 Task: Look for space in Wunstorf, Germany from 9th July, 2023 to 16th July, 2023 for 2 adults, 1 child in price range Rs.8000 to Rs.16000. Place can be entire place with 2 bedrooms having 2 beds and 1 bathroom. Property type can be house, flat, guest house. Booking option can be shelf check-in. Required host language is English.
Action: Mouse moved to (388, 75)
Screenshot: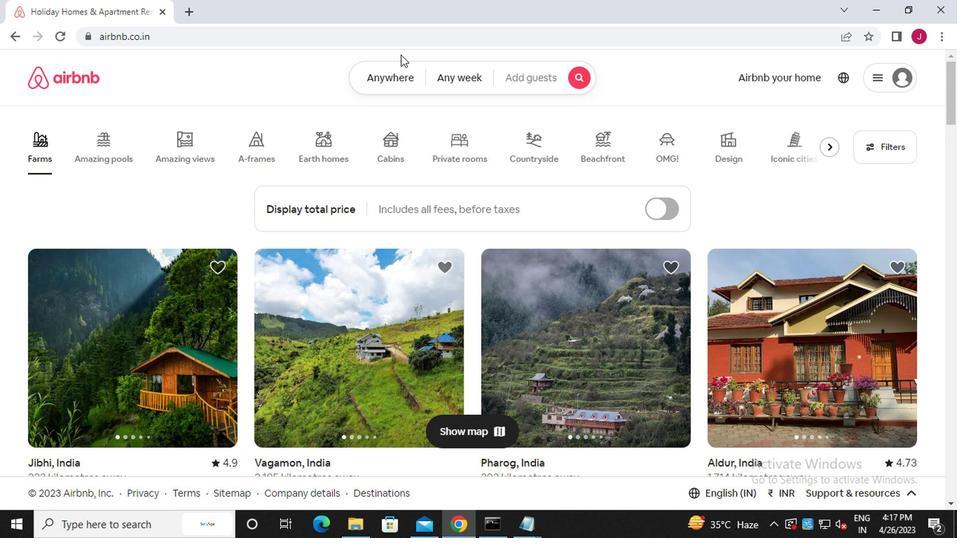 
Action: Mouse pressed left at (388, 75)
Screenshot: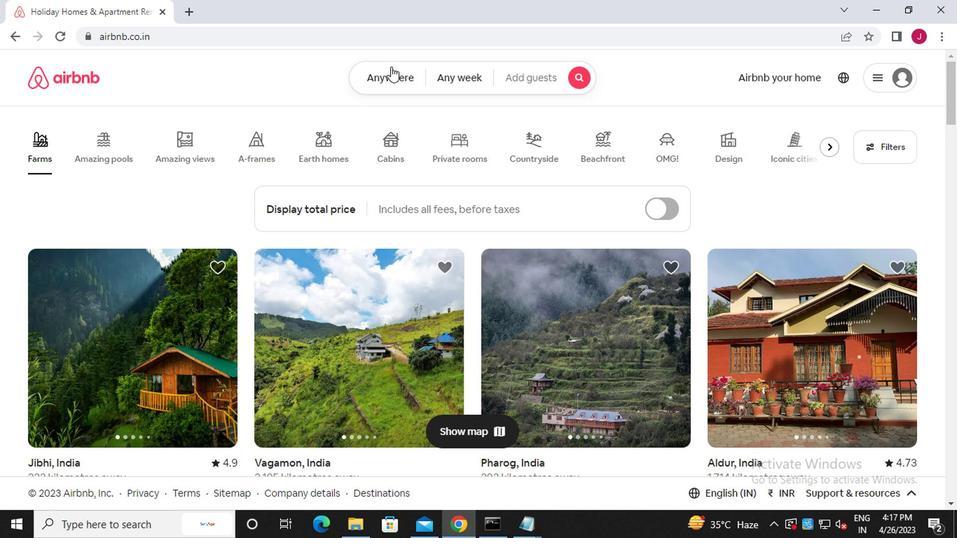 
Action: Mouse moved to (238, 127)
Screenshot: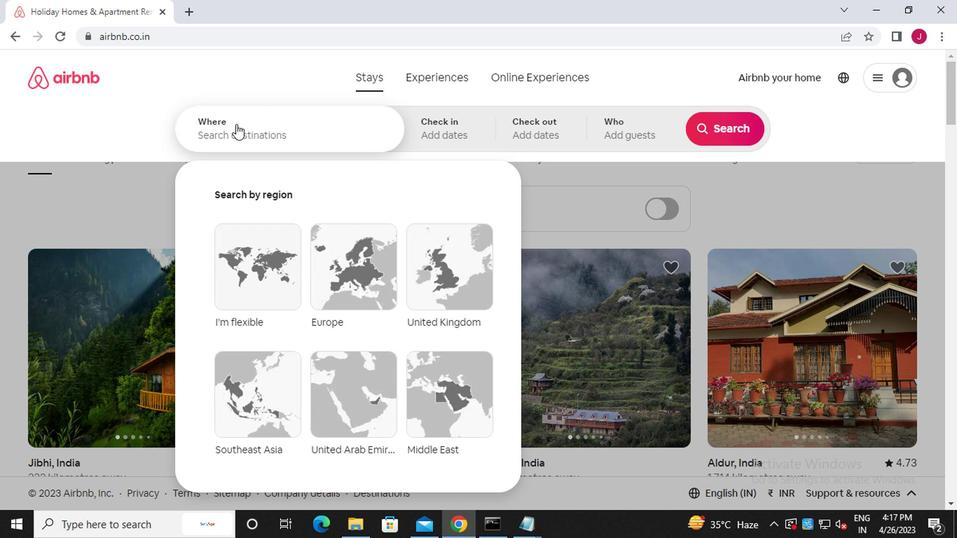 
Action: Mouse pressed left at (238, 127)
Screenshot: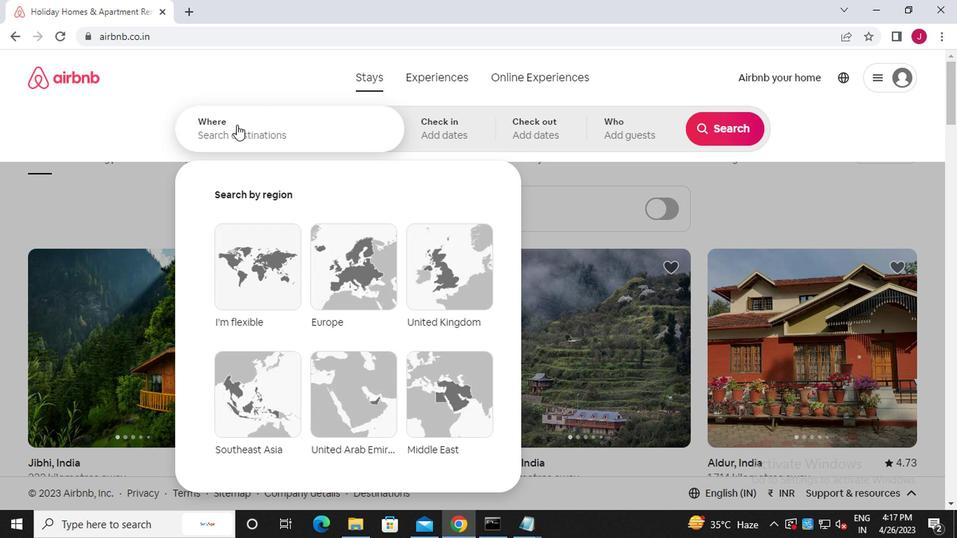 
Action: Mouse moved to (237, 127)
Screenshot: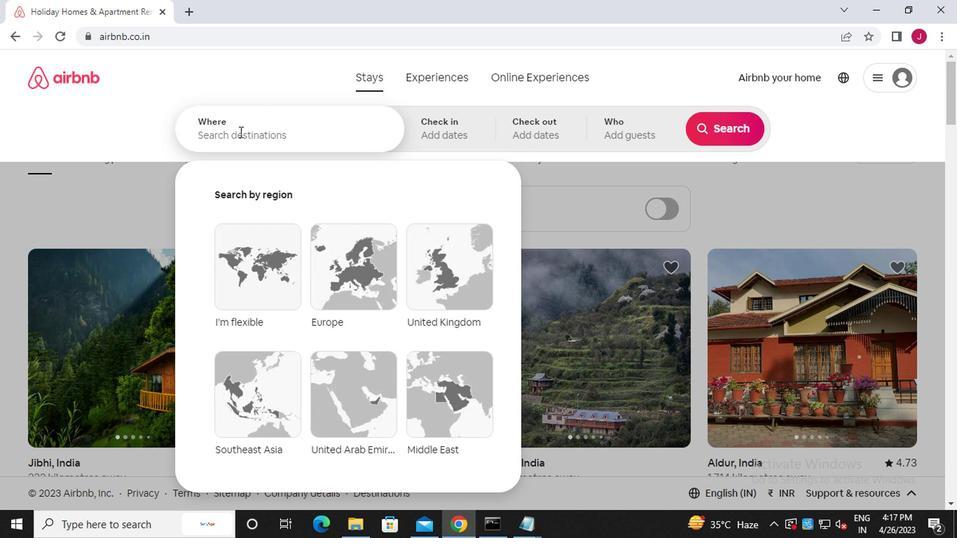 
Action: Key pressed w<Key.caps_lock>unstorf,<Key.caps_lock>g<Key.caps_lock>ermany
Screenshot: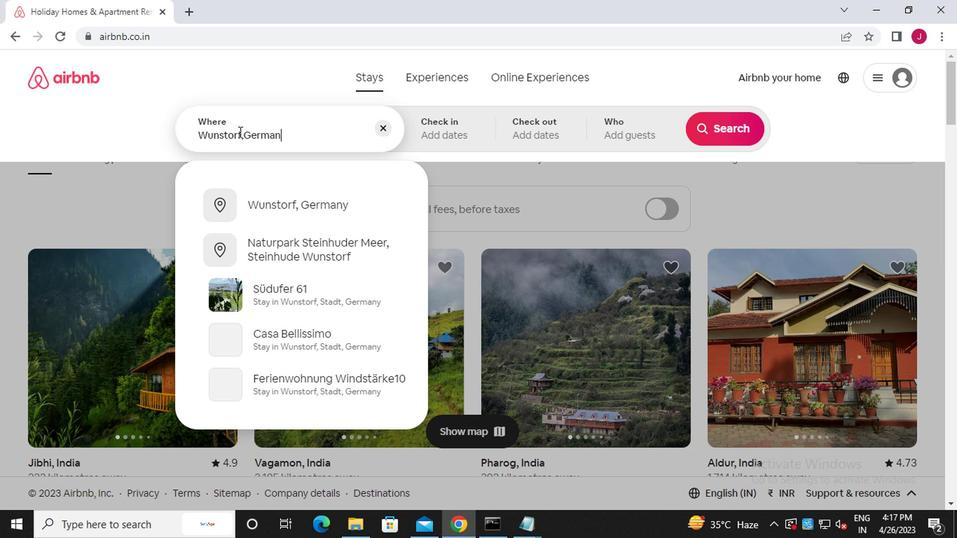 
Action: Mouse moved to (323, 210)
Screenshot: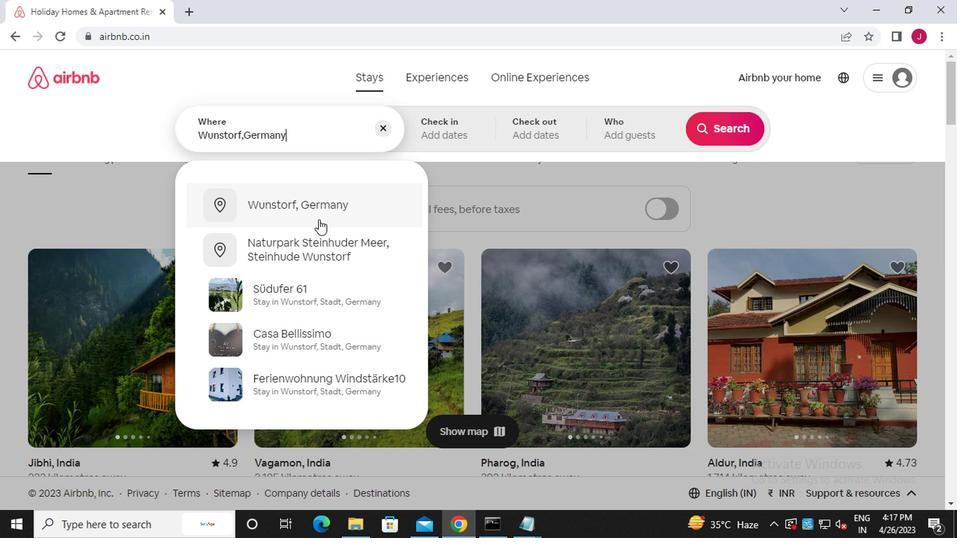 
Action: Mouse pressed left at (323, 210)
Screenshot: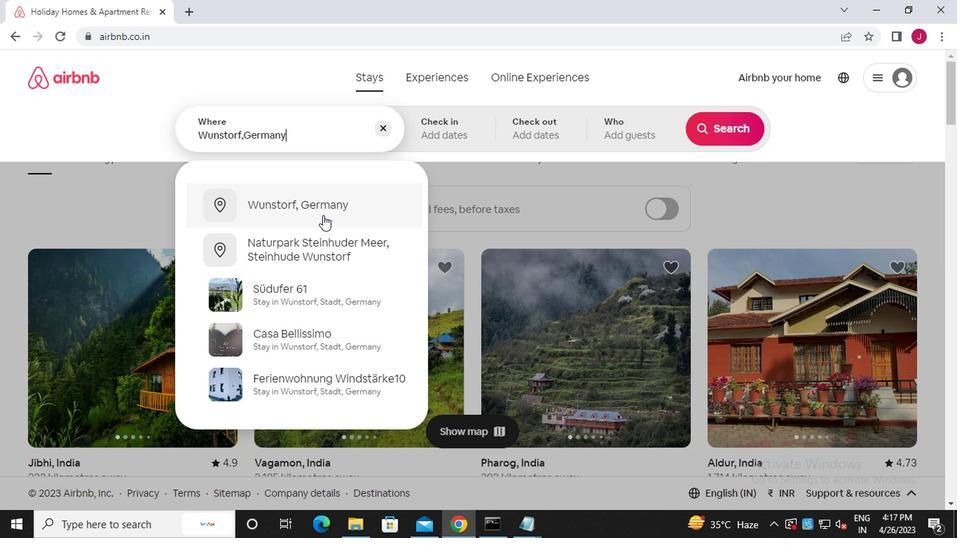 
Action: Mouse moved to (716, 247)
Screenshot: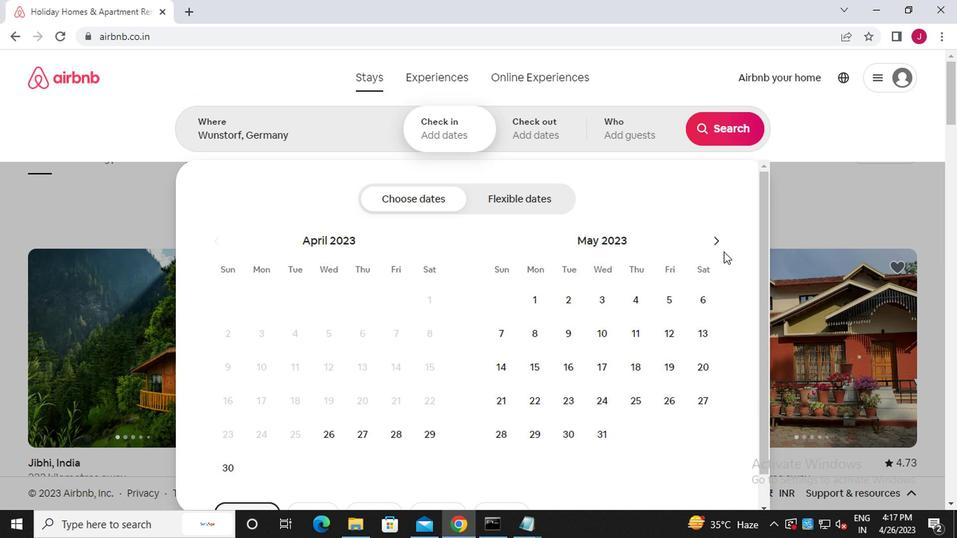 
Action: Mouse pressed left at (716, 247)
Screenshot: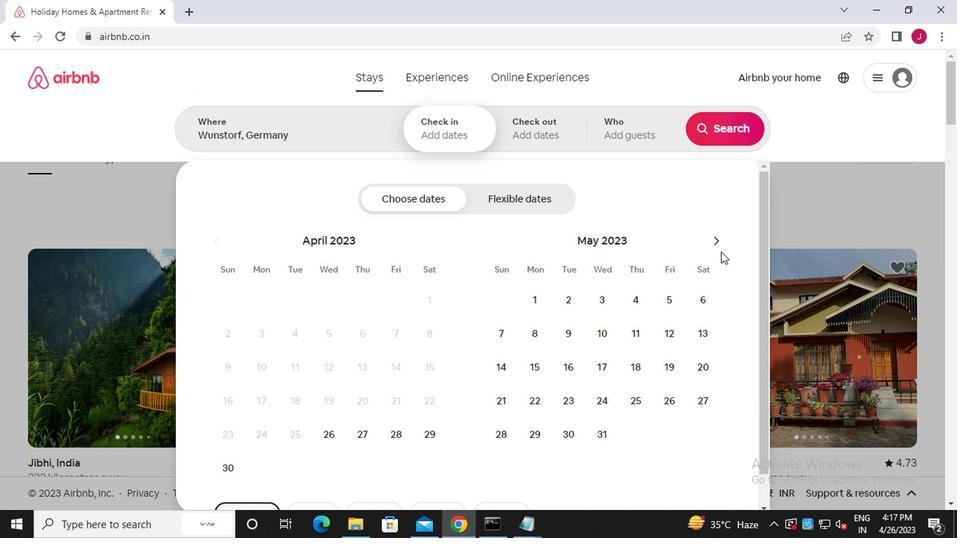 
Action: Mouse pressed left at (716, 247)
Screenshot: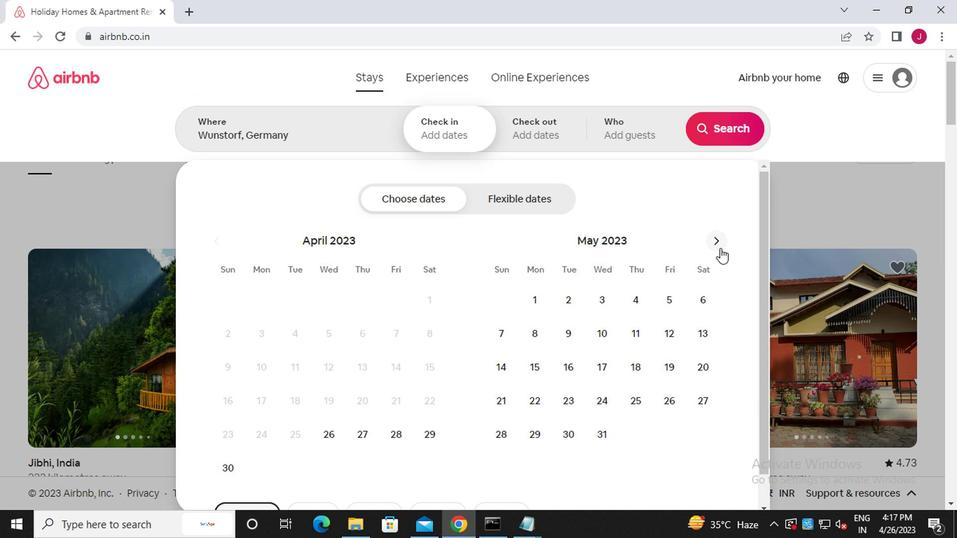 
Action: Mouse moved to (502, 366)
Screenshot: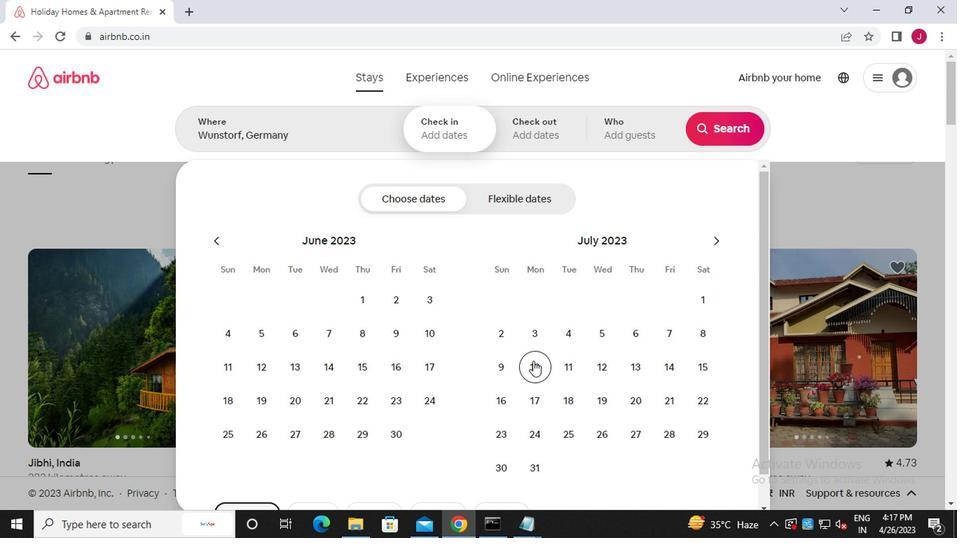 
Action: Mouse pressed left at (502, 366)
Screenshot: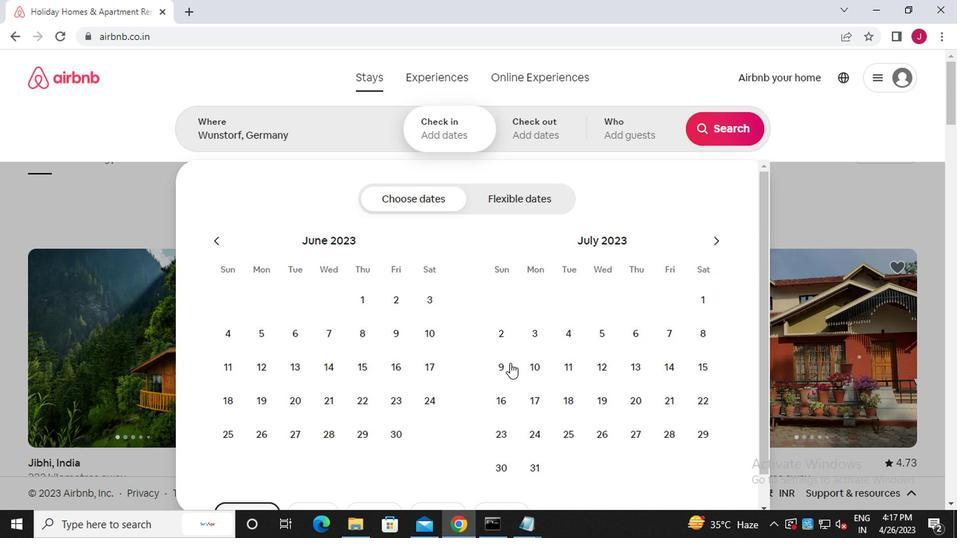 
Action: Mouse moved to (505, 399)
Screenshot: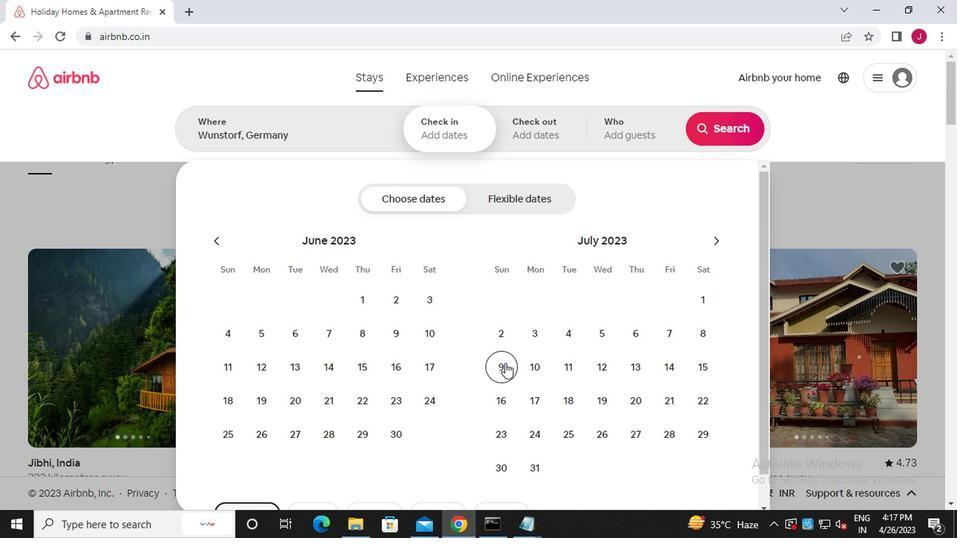 
Action: Mouse pressed left at (505, 399)
Screenshot: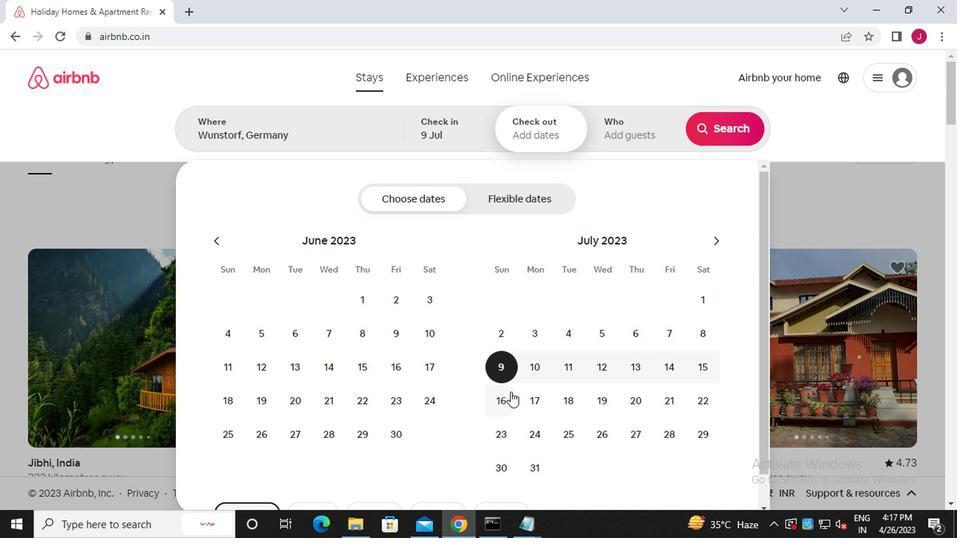 
Action: Mouse moved to (639, 132)
Screenshot: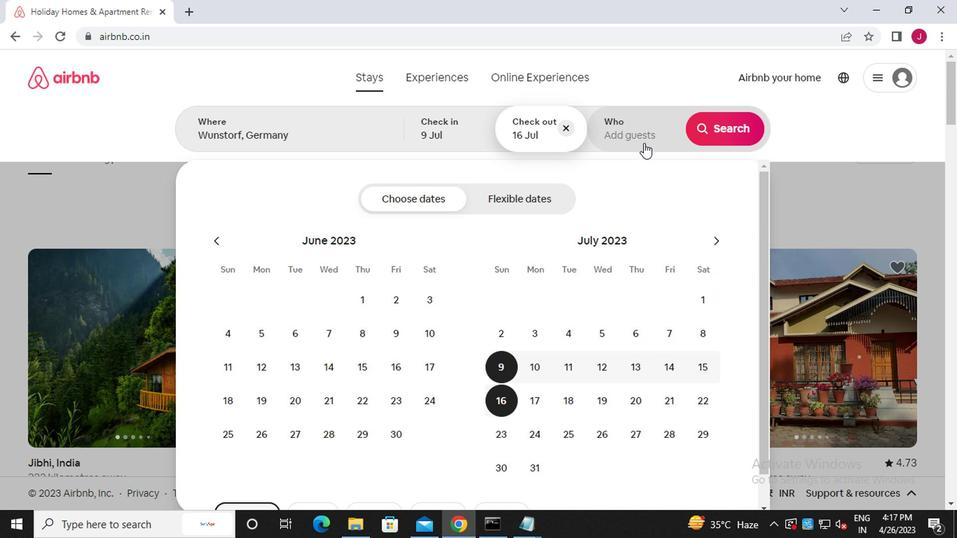 
Action: Mouse pressed left at (639, 132)
Screenshot: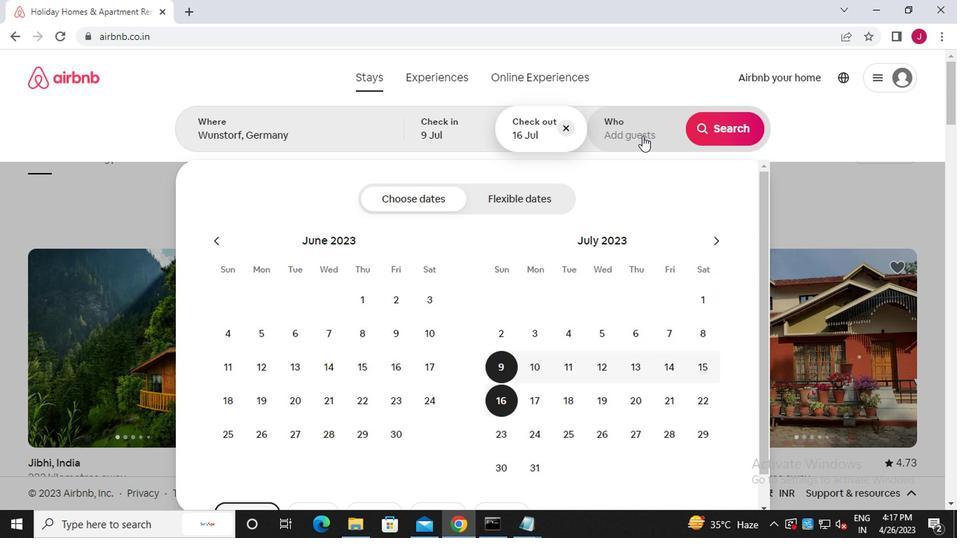 
Action: Mouse moved to (729, 199)
Screenshot: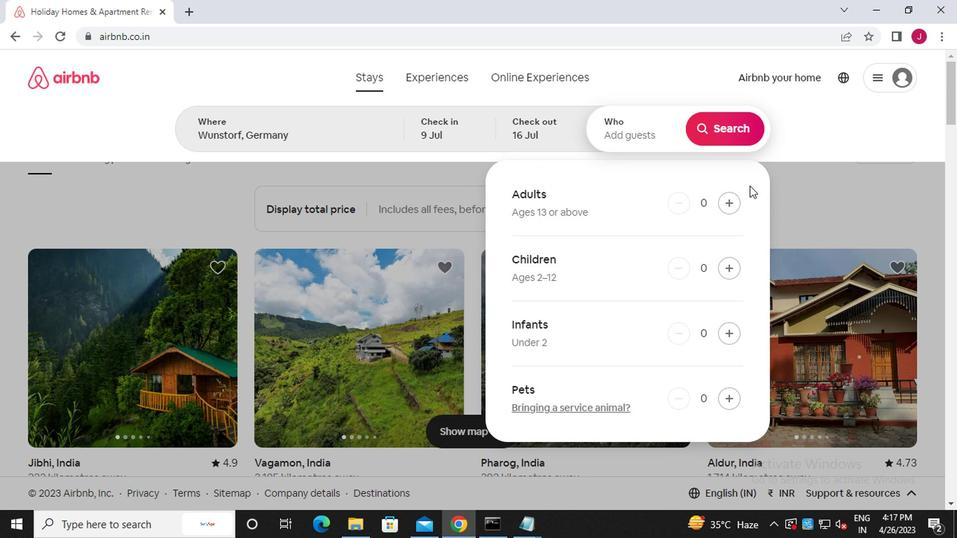 
Action: Mouse pressed left at (729, 199)
Screenshot: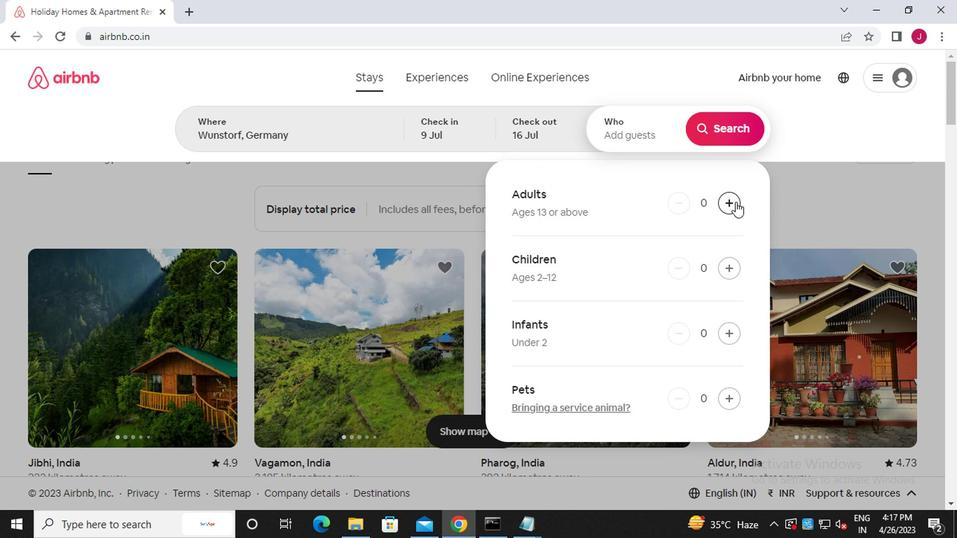 
Action: Mouse moved to (729, 199)
Screenshot: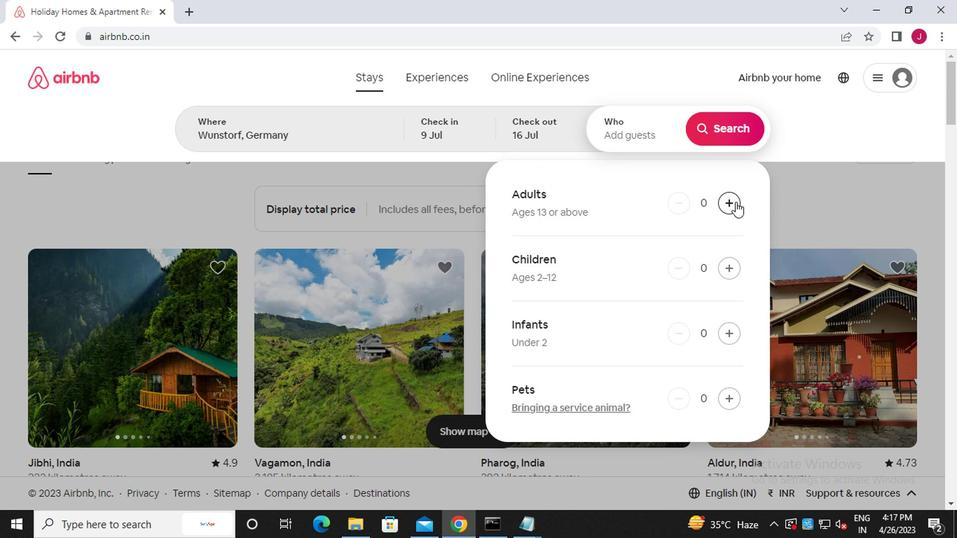 
Action: Mouse pressed left at (729, 199)
Screenshot: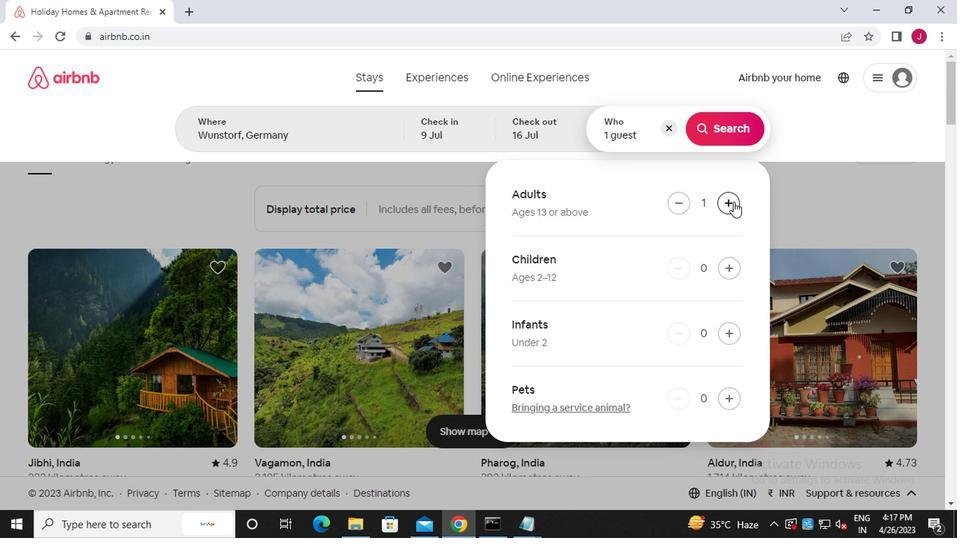 
Action: Mouse moved to (724, 266)
Screenshot: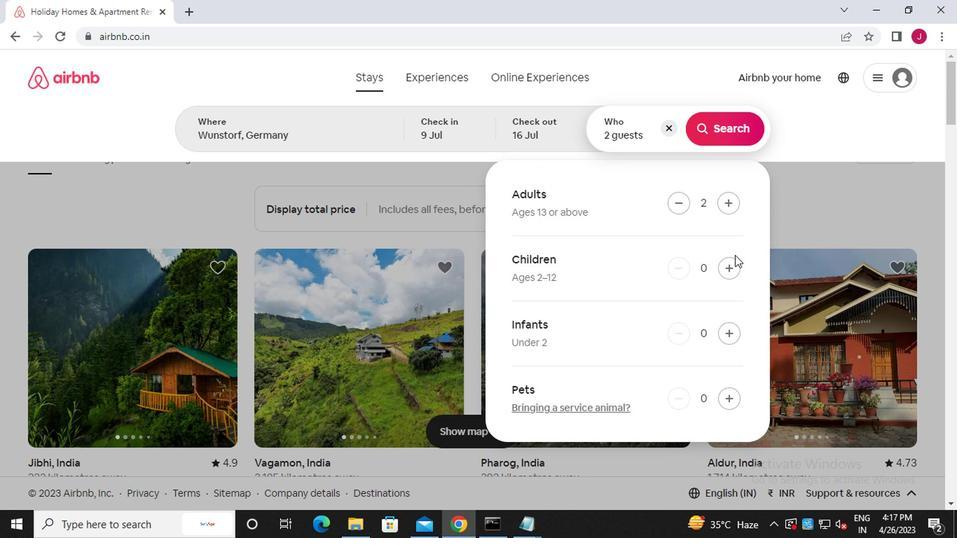 
Action: Mouse pressed left at (724, 266)
Screenshot: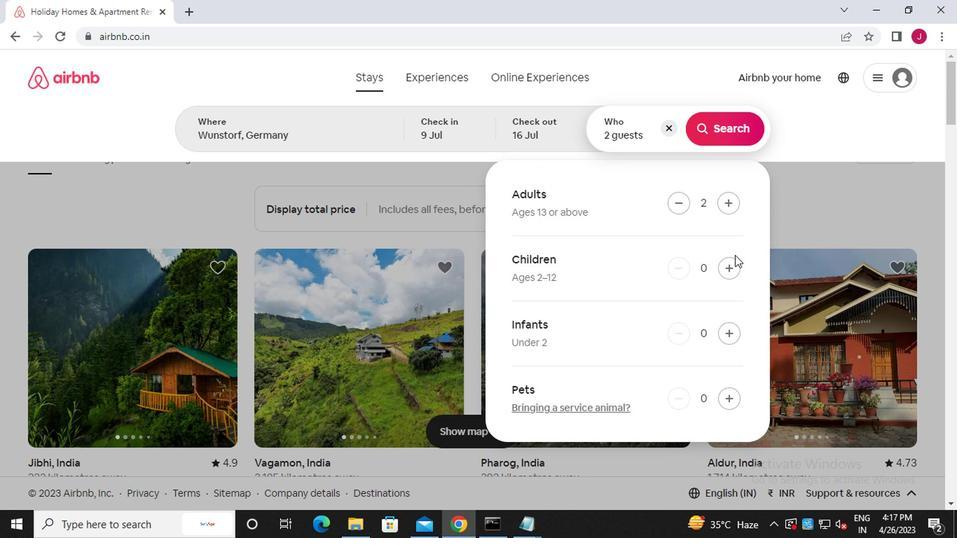 
Action: Mouse moved to (725, 122)
Screenshot: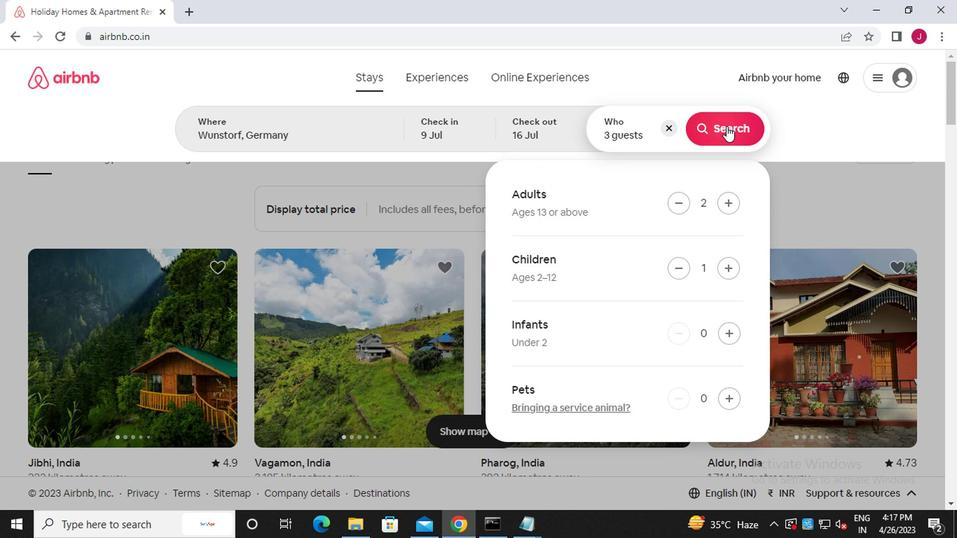 
Action: Mouse pressed left at (725, 122)
Screenshot: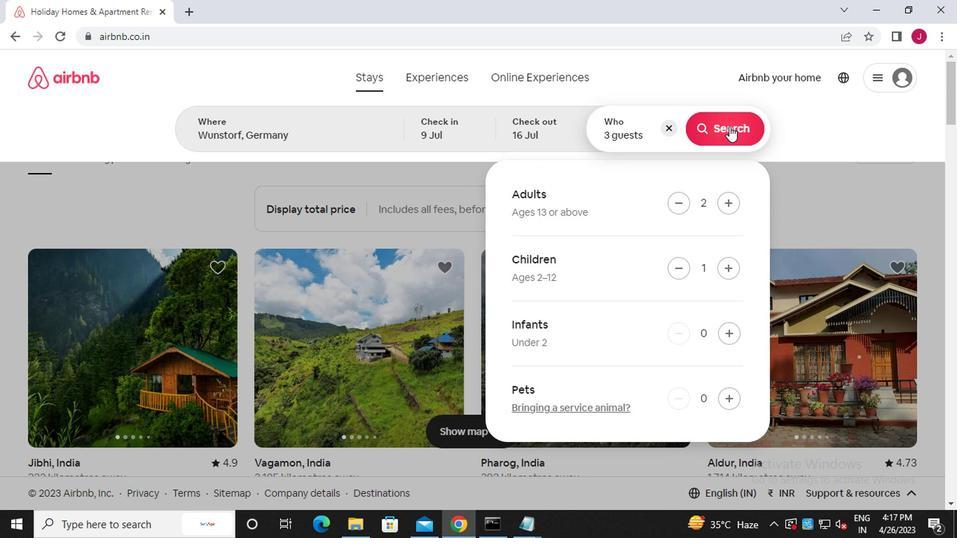 
Action: Mouse moved to (895, 128)
Screenshot: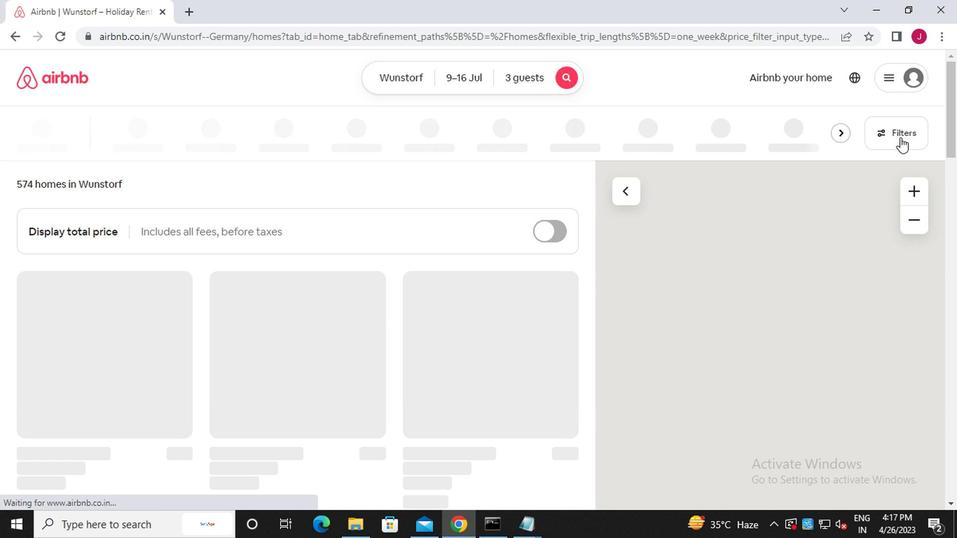 
Action: Mouse pressed left at (895, 128)
Screenshot: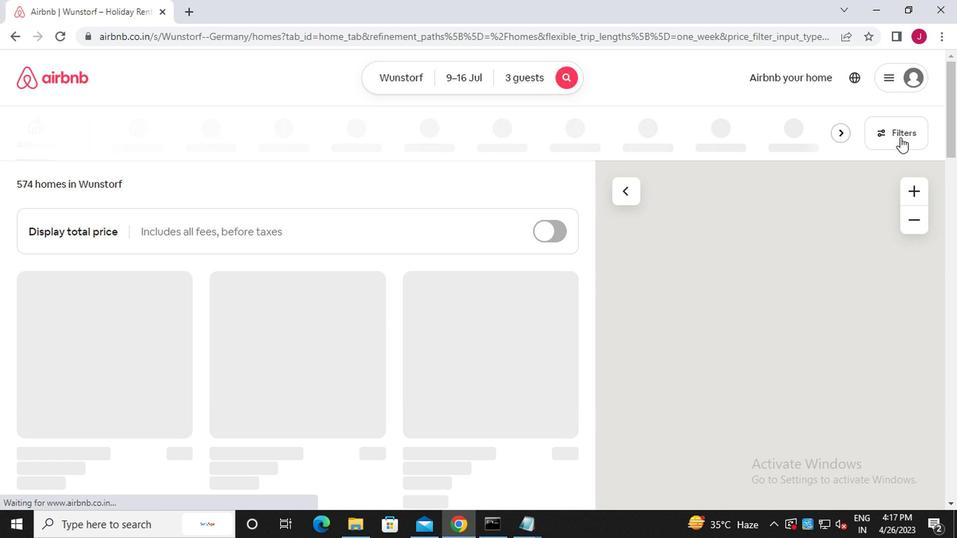 
Action: Mouse moved to (343, 299)
Screenshot: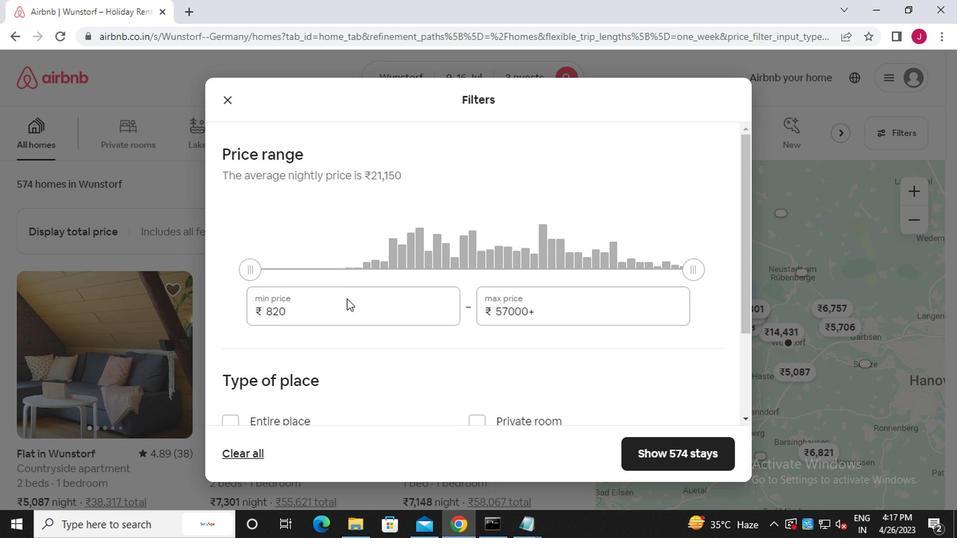 
Action: Mouse pressed left at (343, 299)
Screenshot: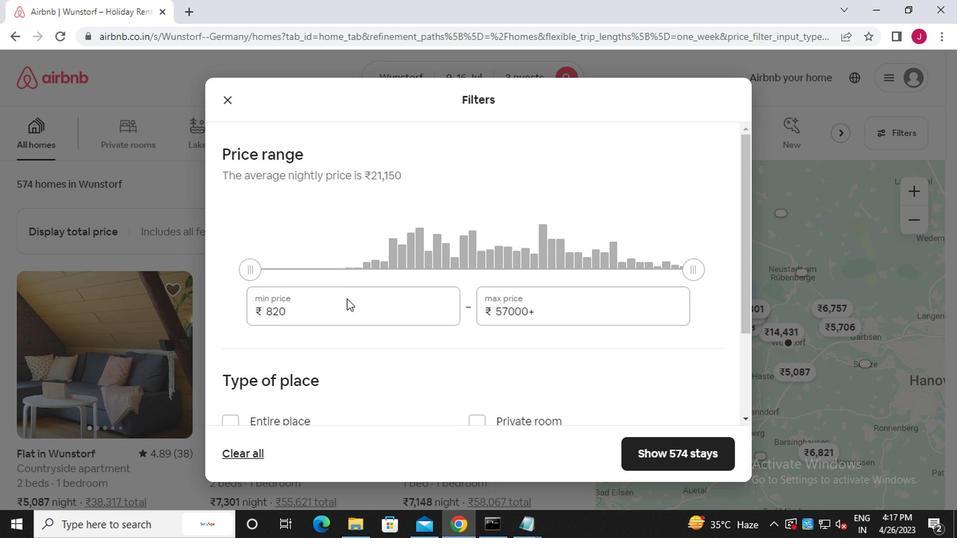 
Action: Mouse moved to (344, 296)
Screenshot: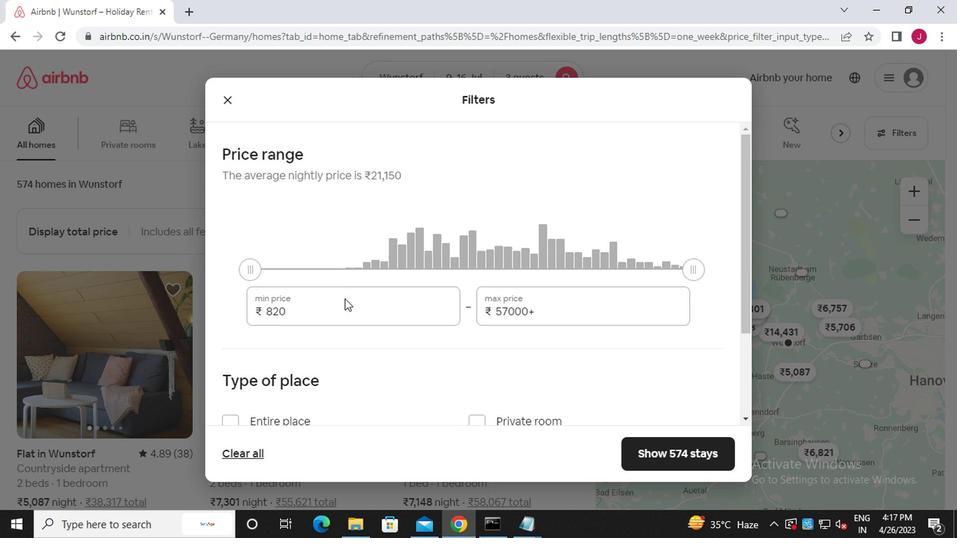 
Action: Key pressed <Key.backspace><Key.backspace><<96>><<96>>
Screenshot: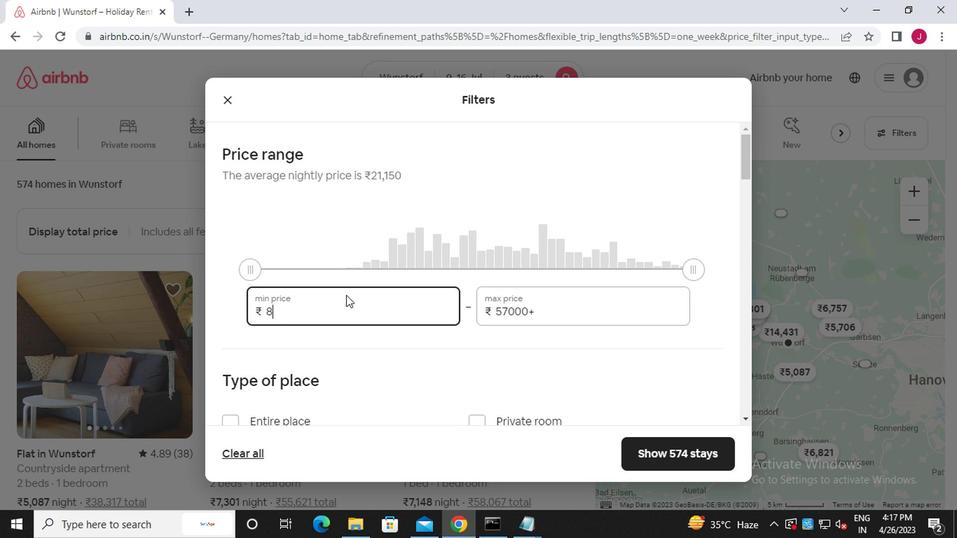 
Action: Mouse moved to (562, 310)
Screenshot: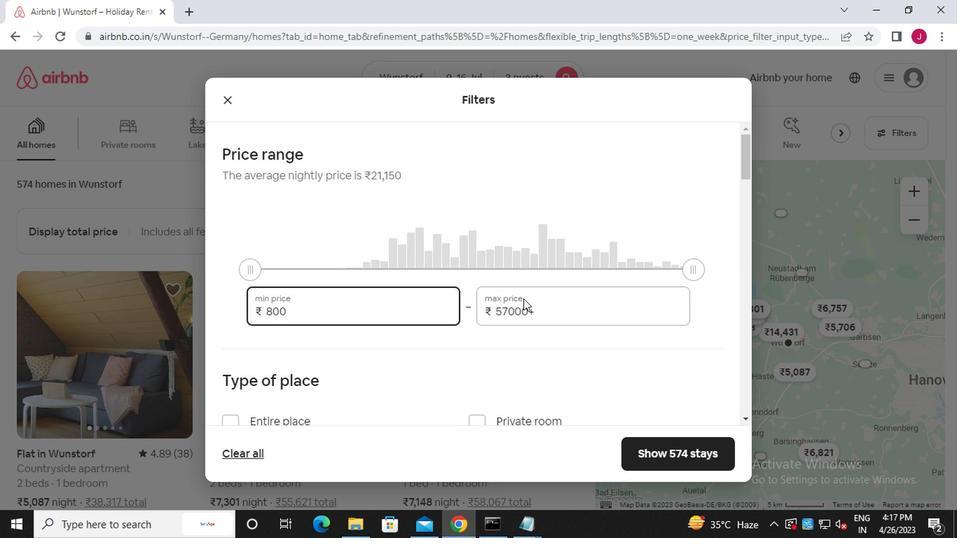 
Action: Mouse pressed left at (562, 310)
Screenshot: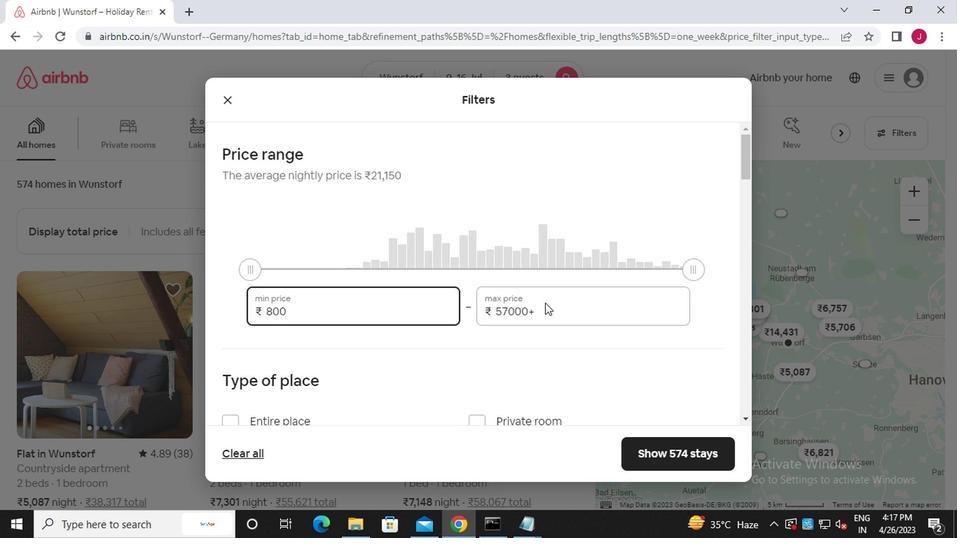
Action: Mouse moved to (557, 310)
Screenshot: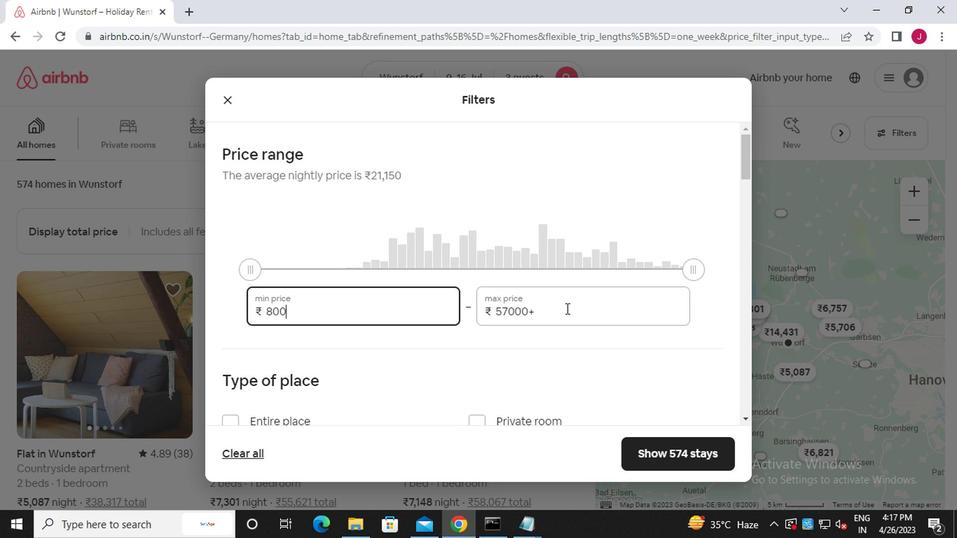 
Action: Key pressed <Key.backspace><Key.backspace><Key.backspace><Key.backspace><Key.backspace><Key.backspace><Key.backspace><Key.backspace><Key.backspace><Key.backspace><Key.backspace><Key.backspace><<97>><<102>><<96>><<96>><<96>>
Screenshot: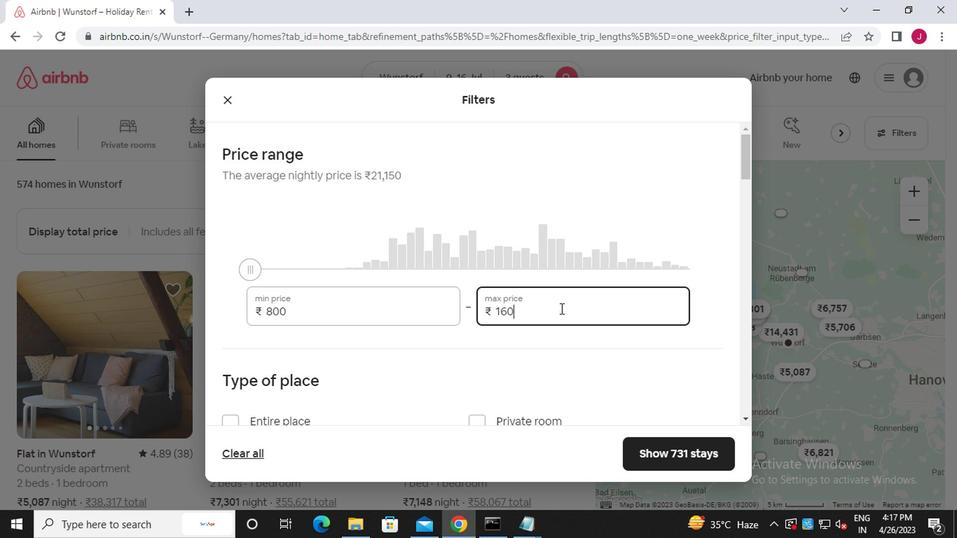 
Action: Mouse moved to (565, 217)
Screenshot: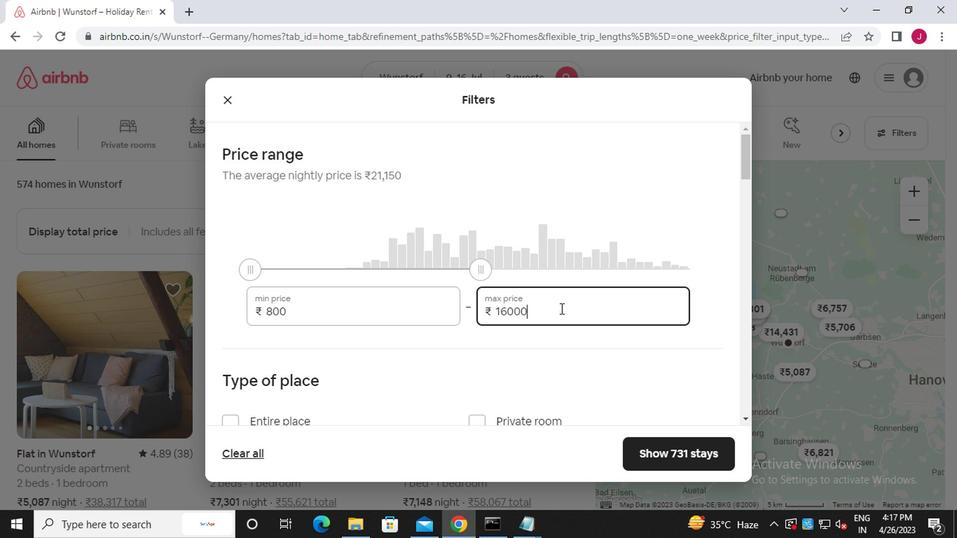 
Action: Mouse scrolled (565, 216) with delta (0, 0)
Screenshot: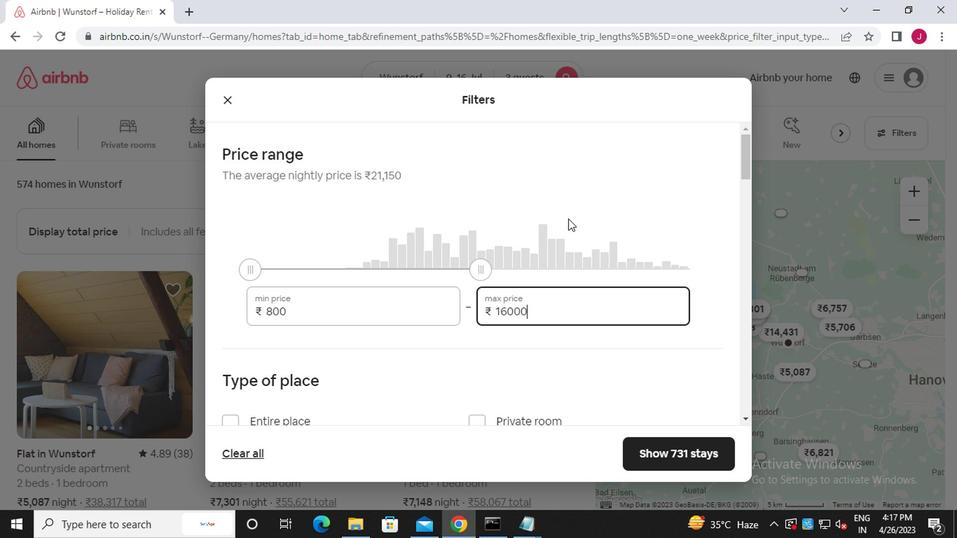 
Action: Mouse moved to (565, 217)
Screenshot: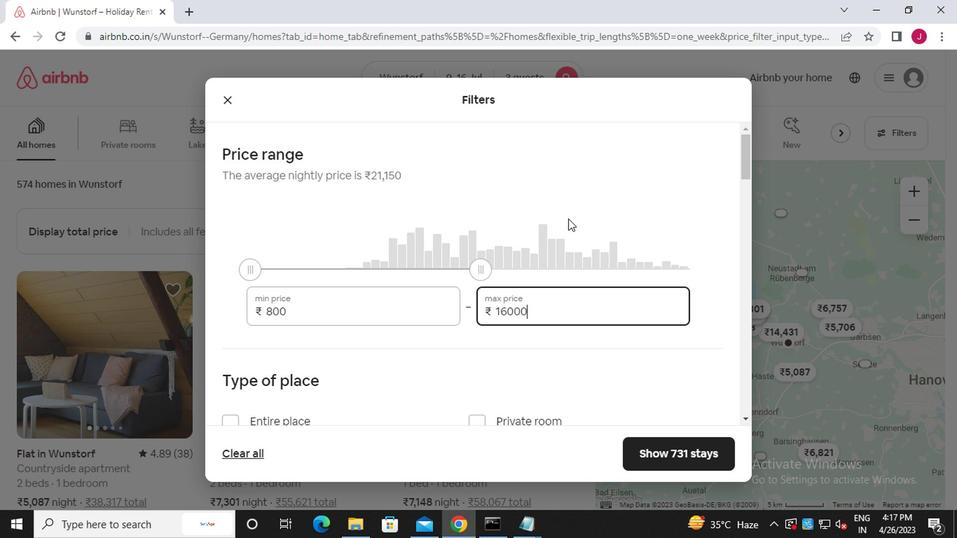 
Action: Mouse scrolled (565, 216) with delta (0, 0)
Screenshot: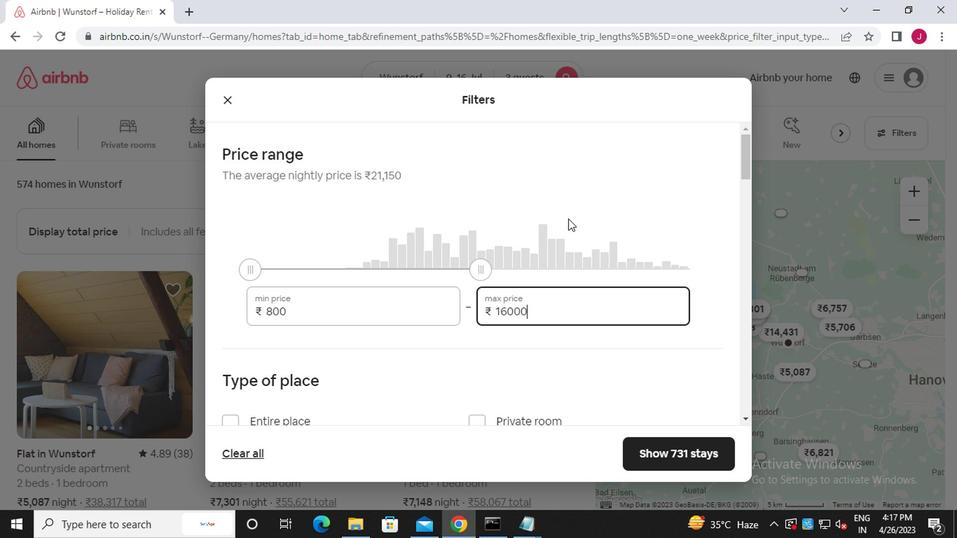 
Action: Mouse scrolled (565, 216) with delta (0, 0)
Screenshot: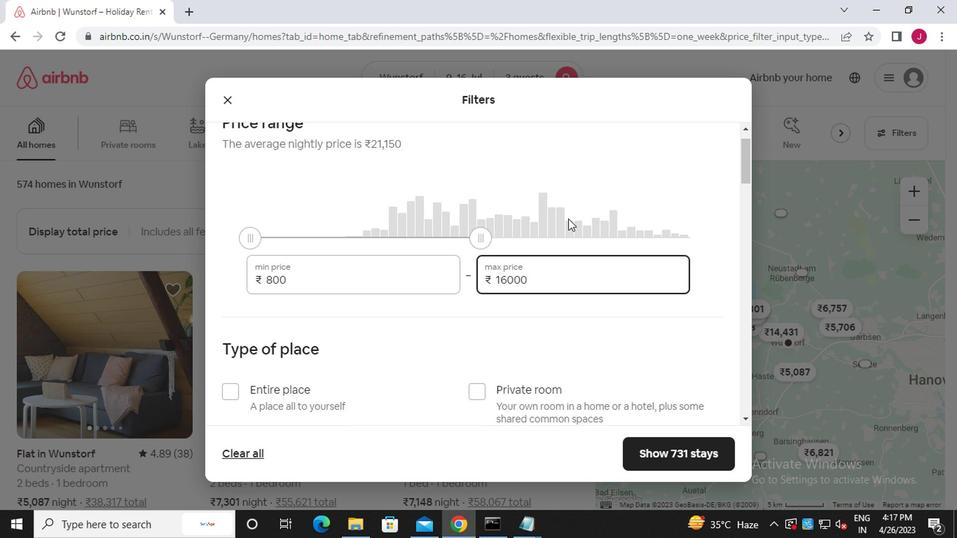 
Action: Mouse moved to (560, 217)
Screenshot: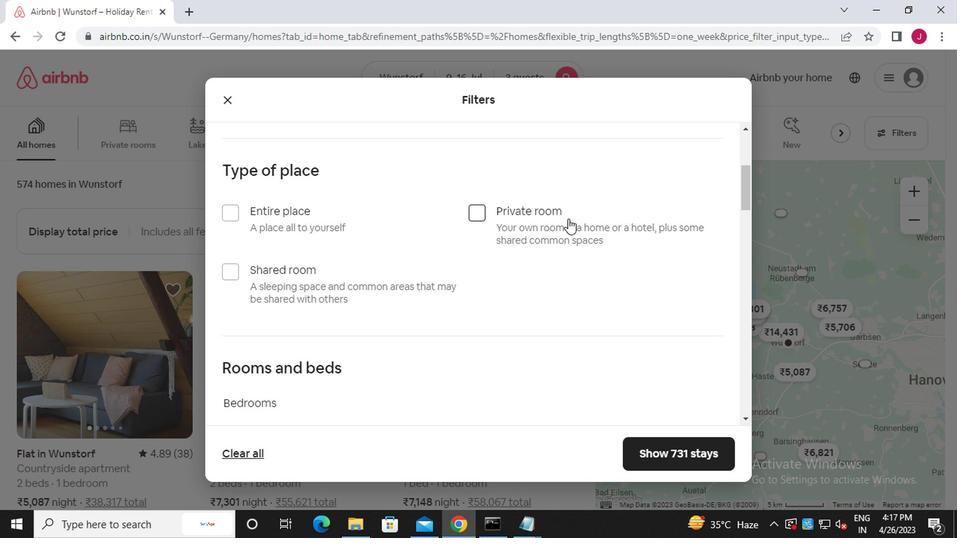 
Action: Mouse scrolled (560, 216) with delta (0, 0)
Screenshot: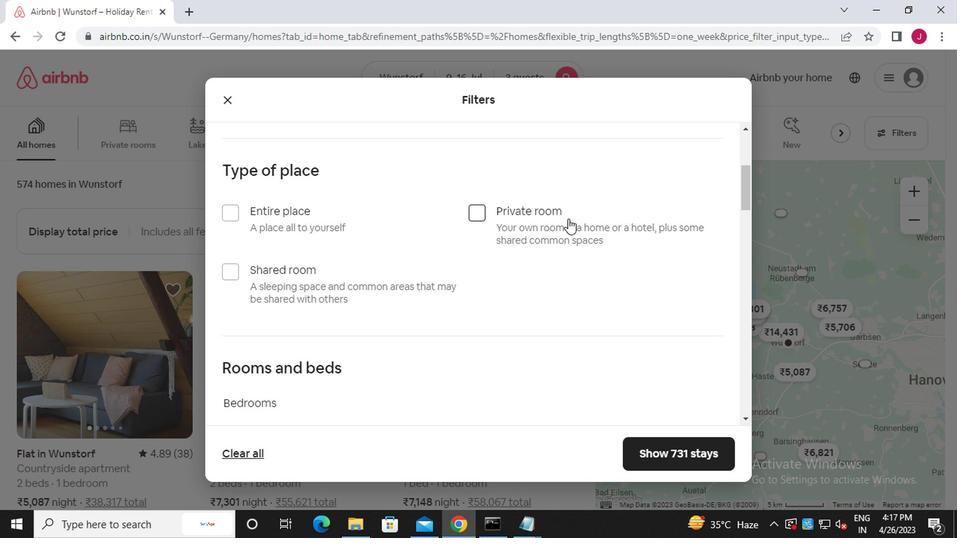 
Action: Mouse moved to (233, 139)
Screenshot: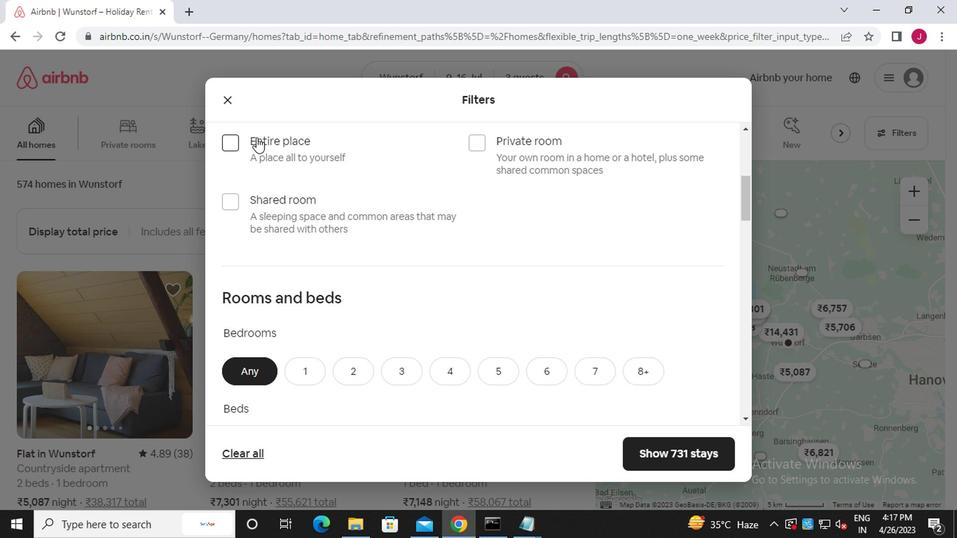 
Action: Mouse pressed left at (233, 139)
Screenshot: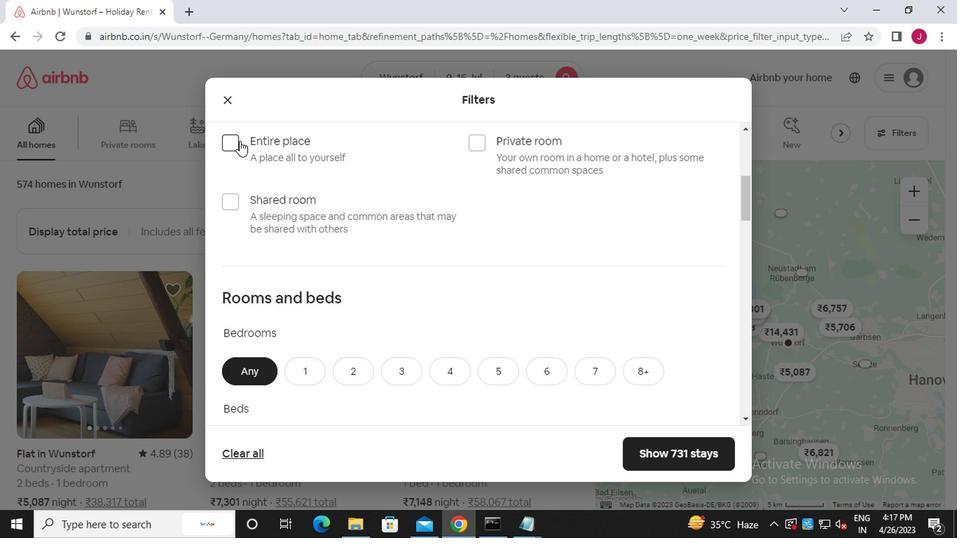 
Action: Mouse moved to (310, 211)
Screenshot: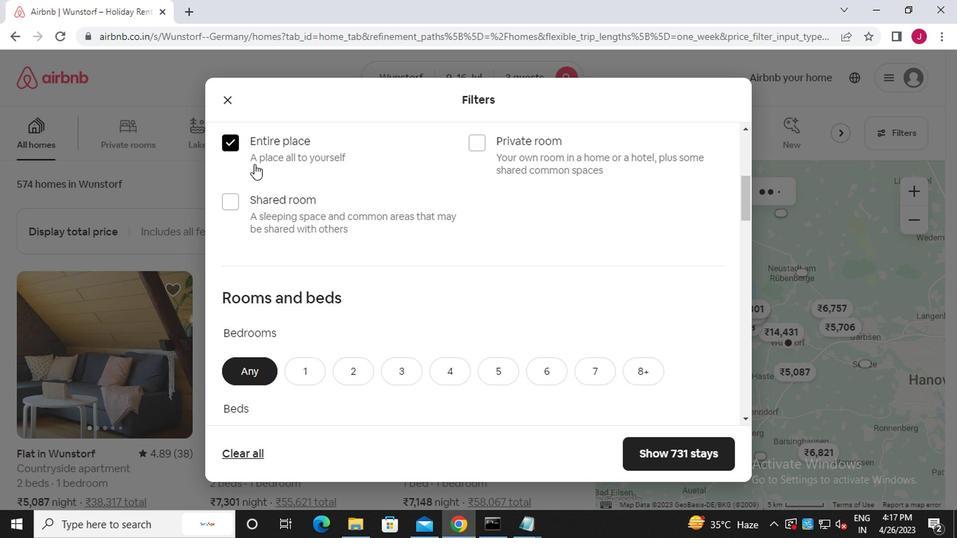
Action: Mouse scrolled (310, 210) with delta (0, 0)
Screenshot: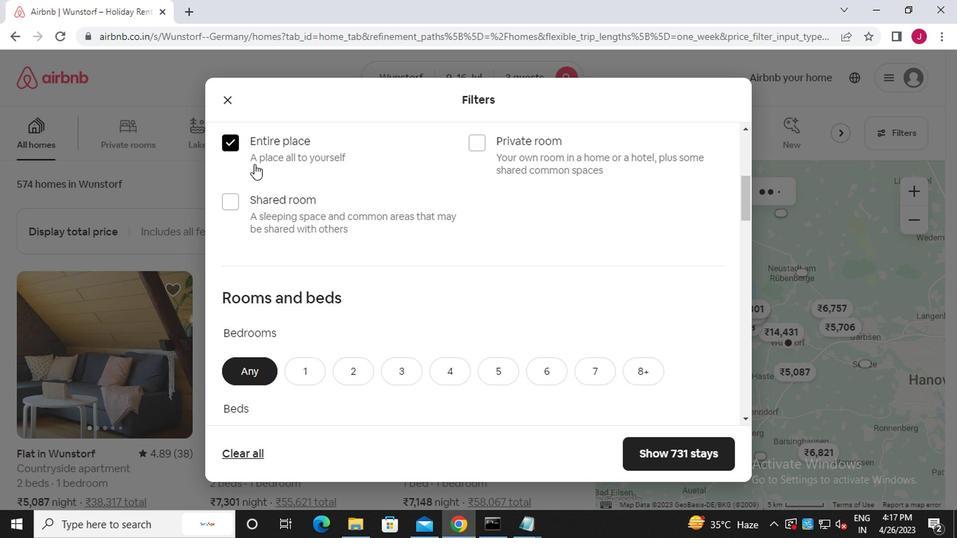 
Action: Mouse scrolled (310, 210) with delta (0, 0)
Screenshot: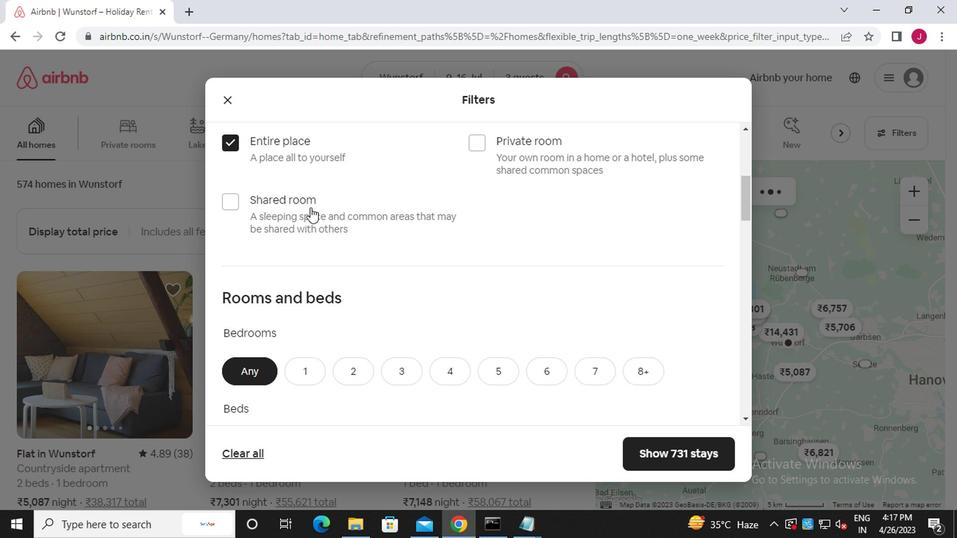 
Action: Mouse scrolled (310, 210) with delta (0, 0)
Screenshot: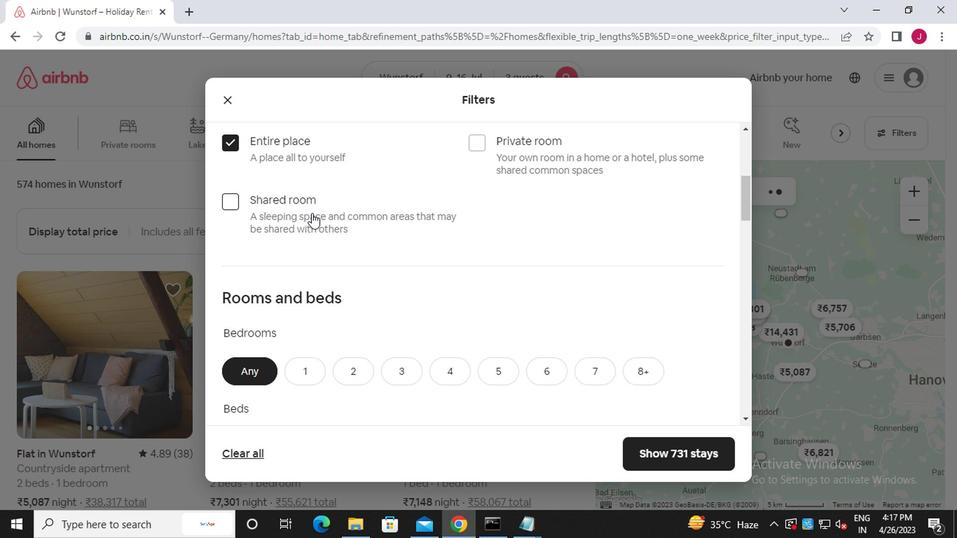 
Action: Mouse moved to (358, 160)
Screenshot: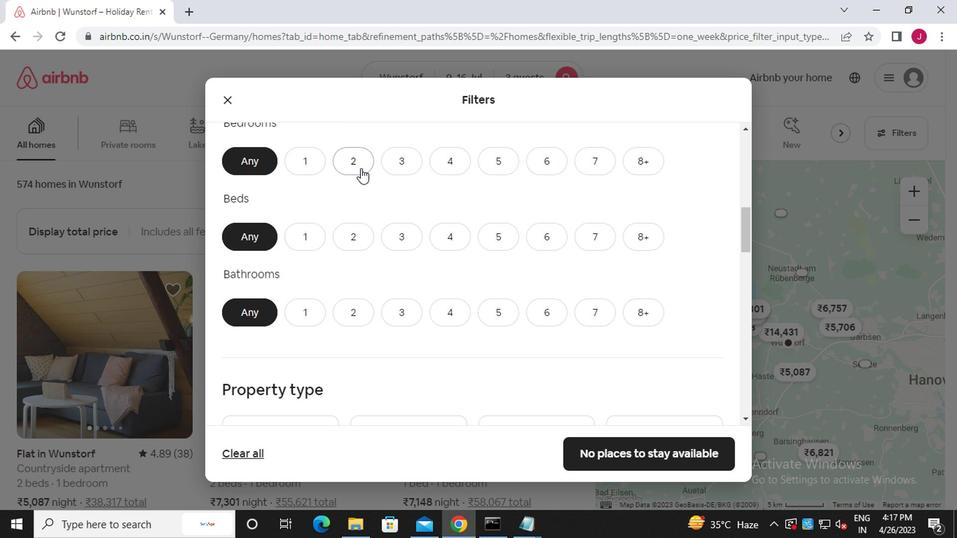 
Action: Mouse pressed left at (358, 160)
Screenshot: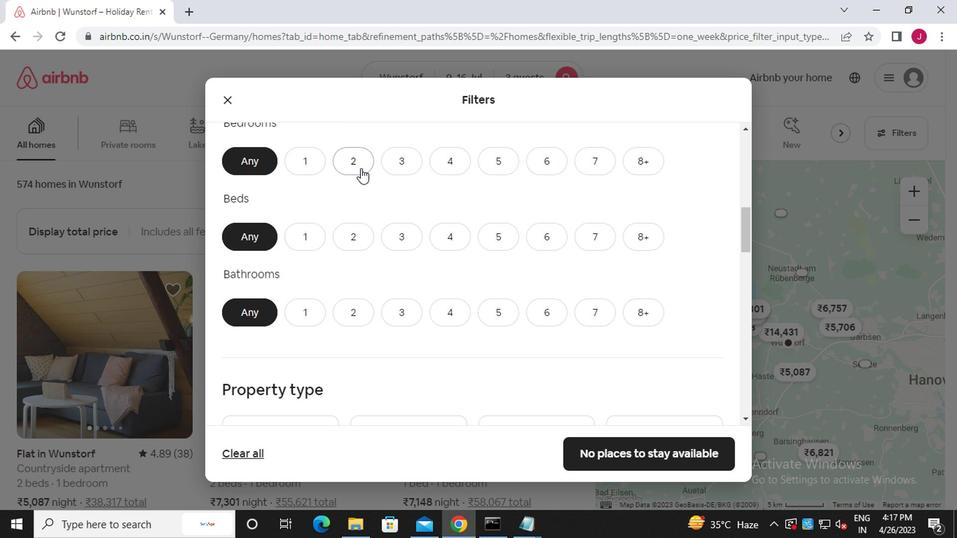 
Action: Mouse moved to (351, 234)
Screenshot: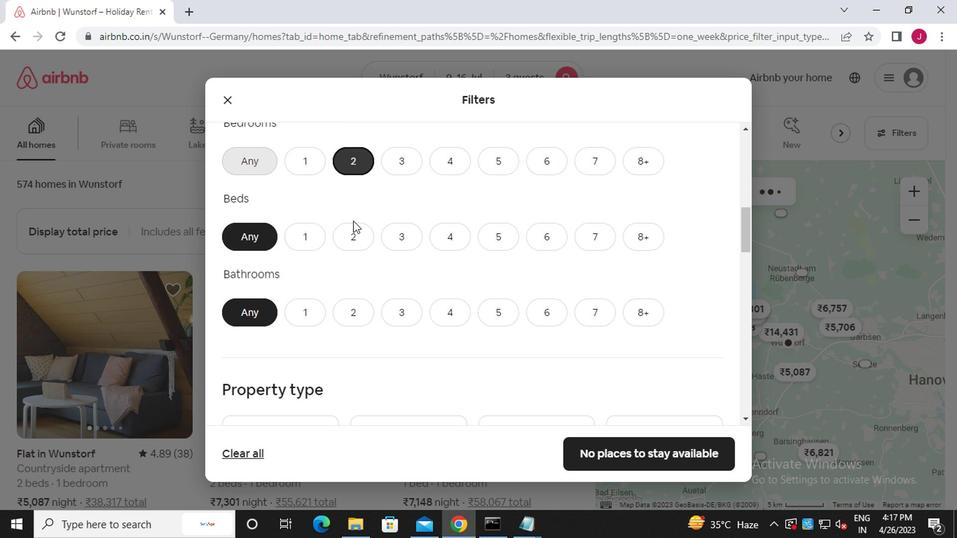 
Action: Mouse pressed left at (351, 234)
Screenshot: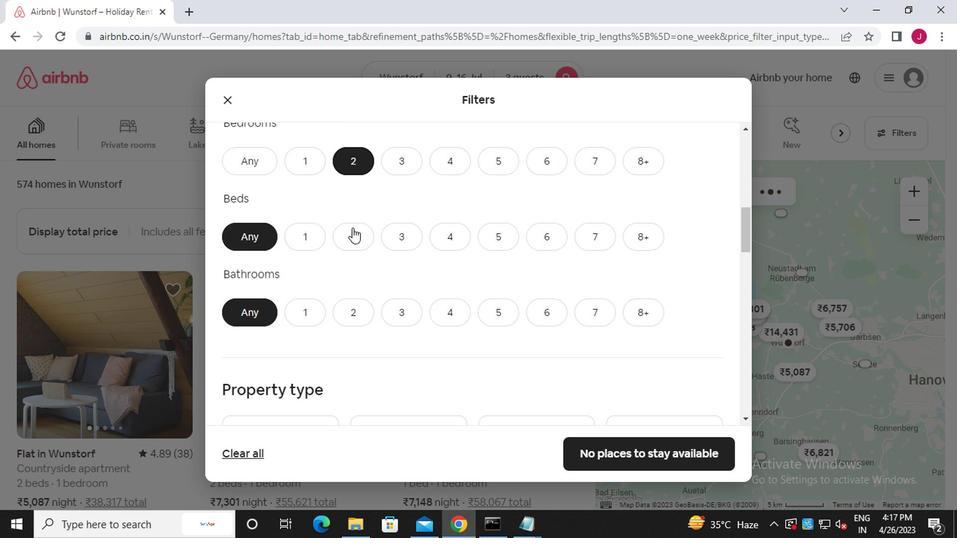 
Action: Mouse moved to (296, 315)
Screenshot: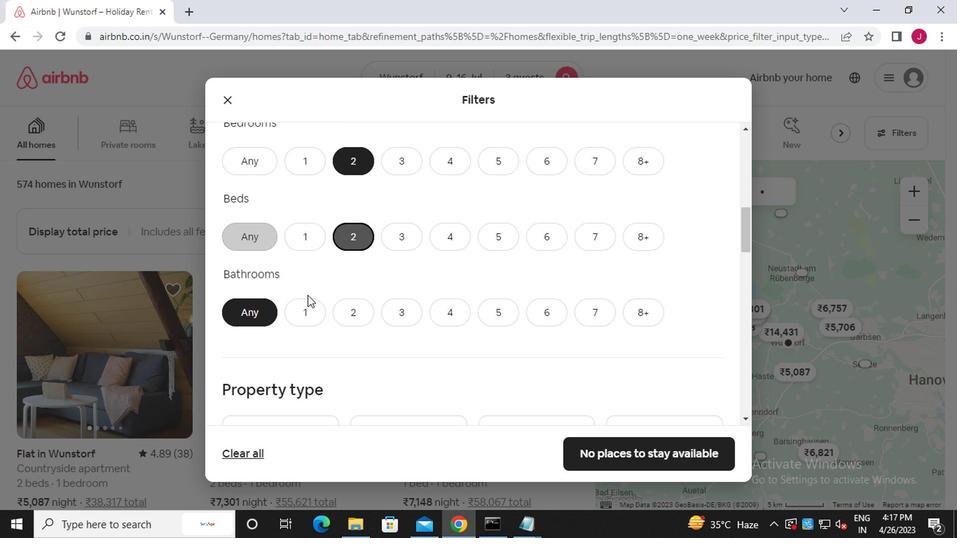 
Action: Mouse pressed left at (296, 315)
Screenshot: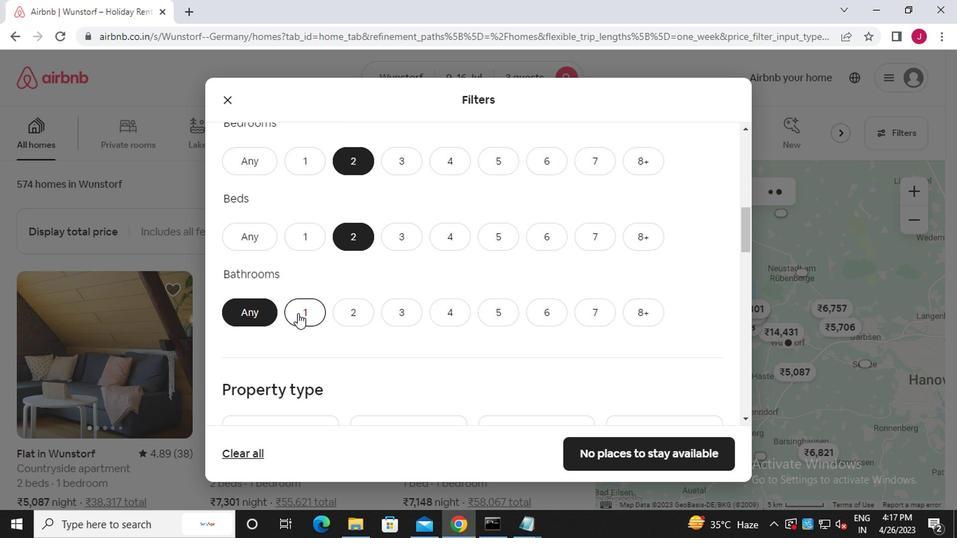 
Action: Mouse scrolled (296, 314) with delta (0, 0)
Screenshot: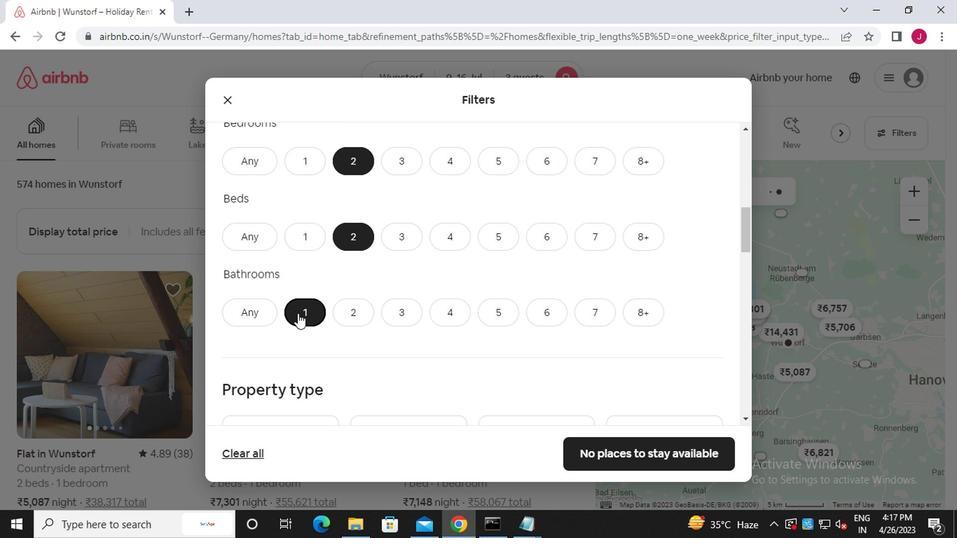 
Action: Mouse scrolled (296, 314) with delta (0, 0)
Screenshot: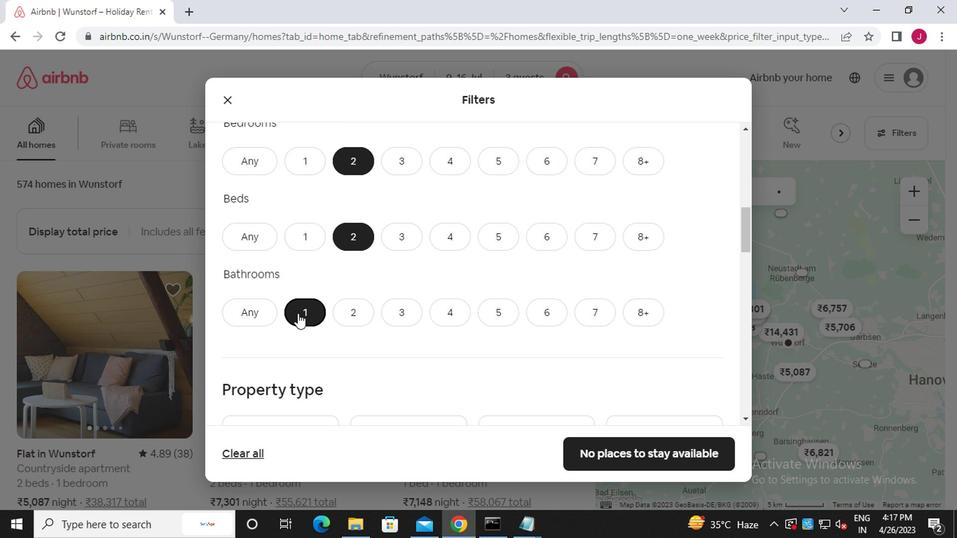 
Action: Mouse moved to (265, 309)
Screenshot: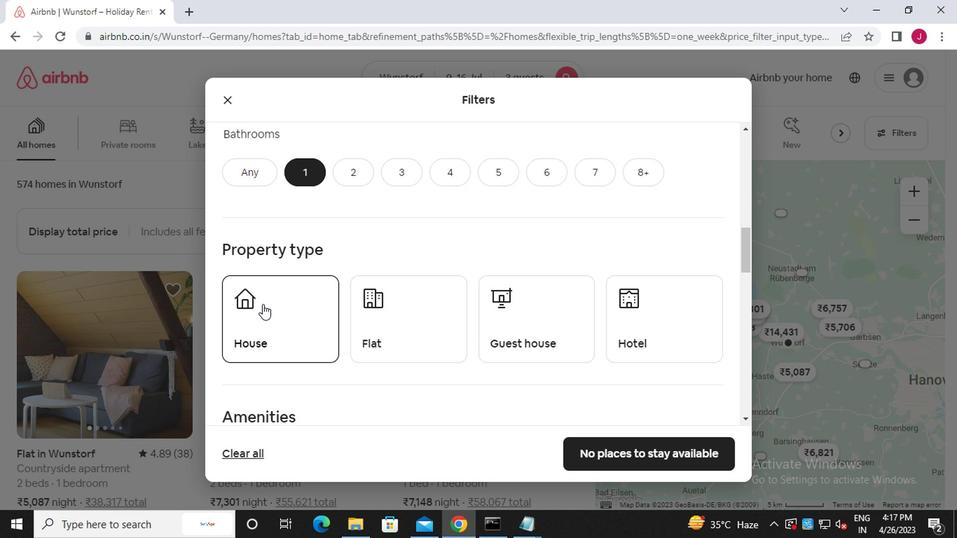 
Action: Mouse pressed left at (265, 309)
Screenshot: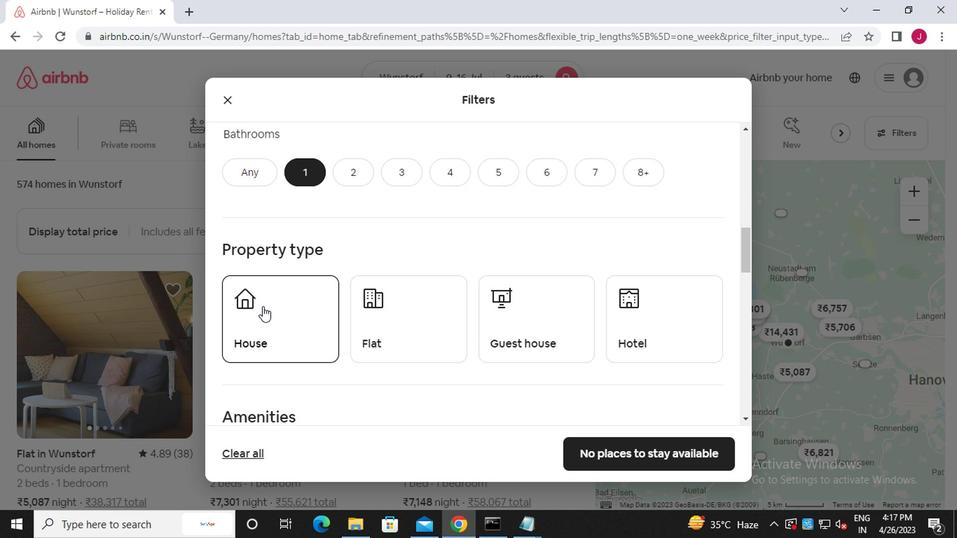 
Action: Mouse moved to (381, 328)
Screenshot: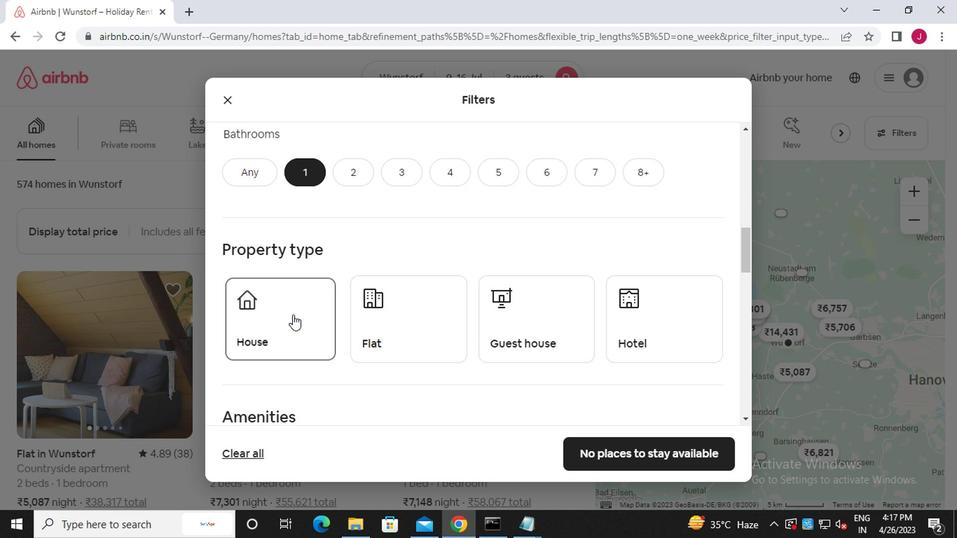 
Action: Mouse pressed left at (381, 328)
Screenshot: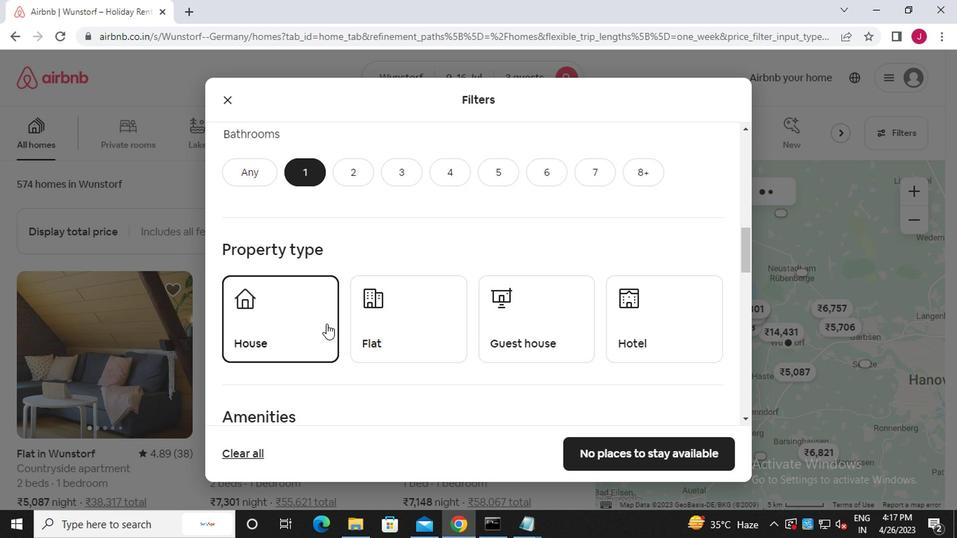 
Action: Mouse moved to (522, 327)
Screenshot: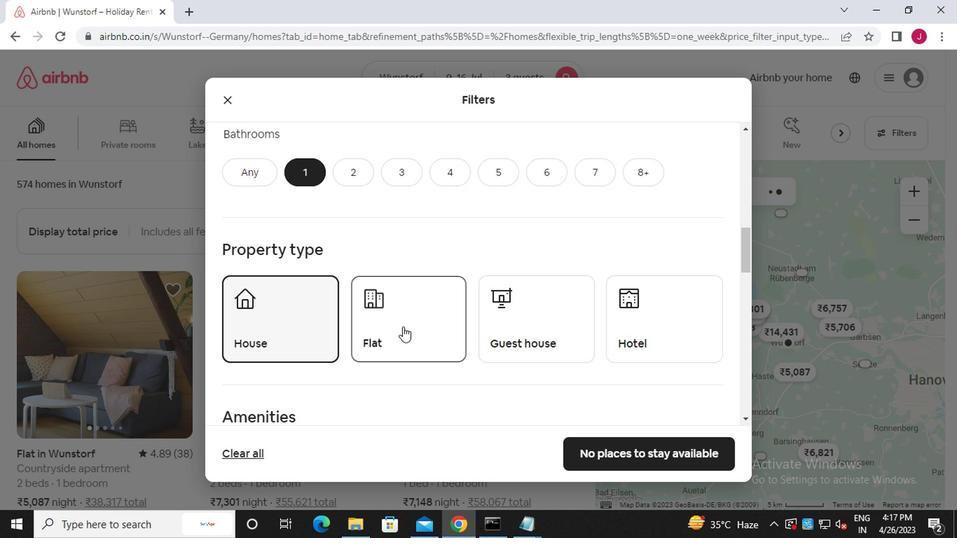 
Action: Mouse pressed left at (522, 327)
Screenshot: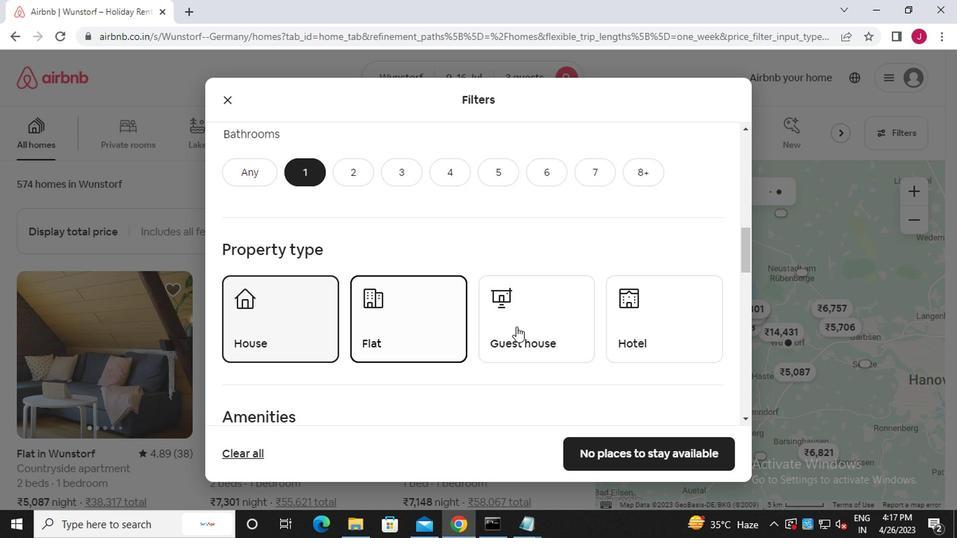 
Action: Mouse moved to (607, 322)
Screenshot: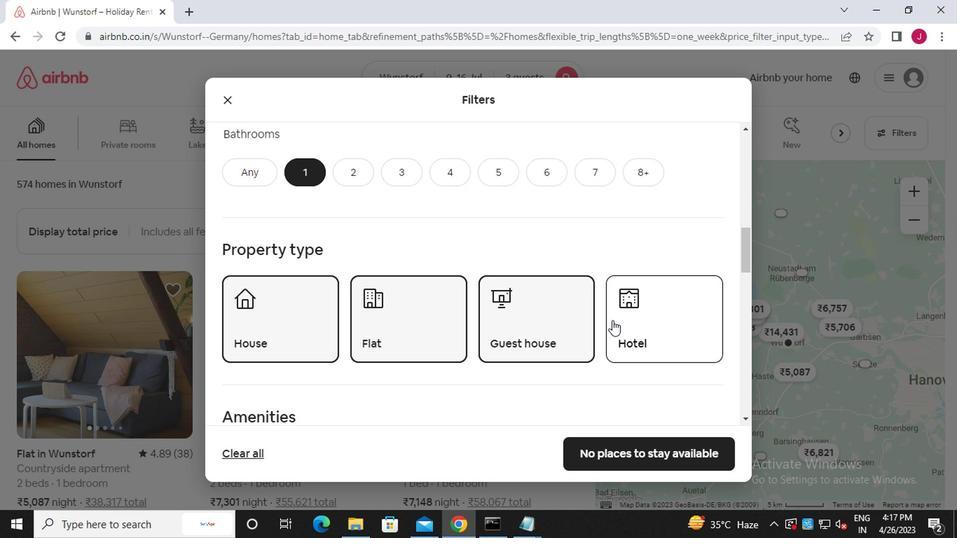 
Action: Mouse scrolled (607, 321) with delta (0, 0)
Screenshot: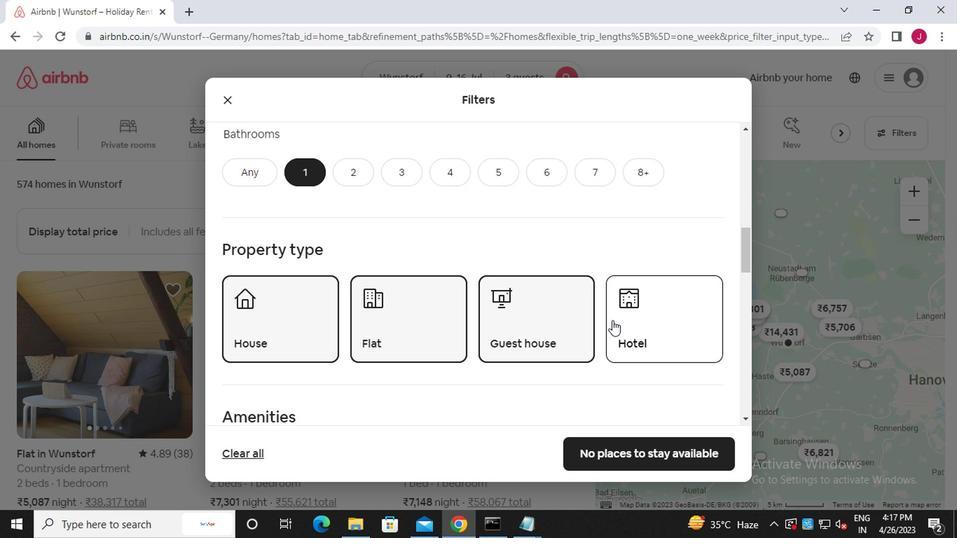 
Action: Mouse scrolled (607, 321) with delta (0, 0)
Screenshot: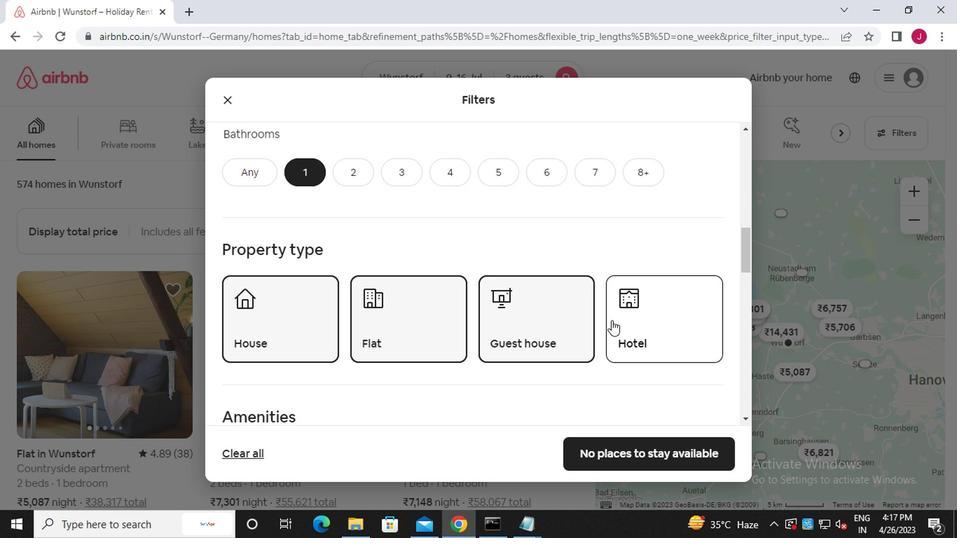 
Action: Mouse scrolled (607, 321) with delta (0, 0)
Screenshot: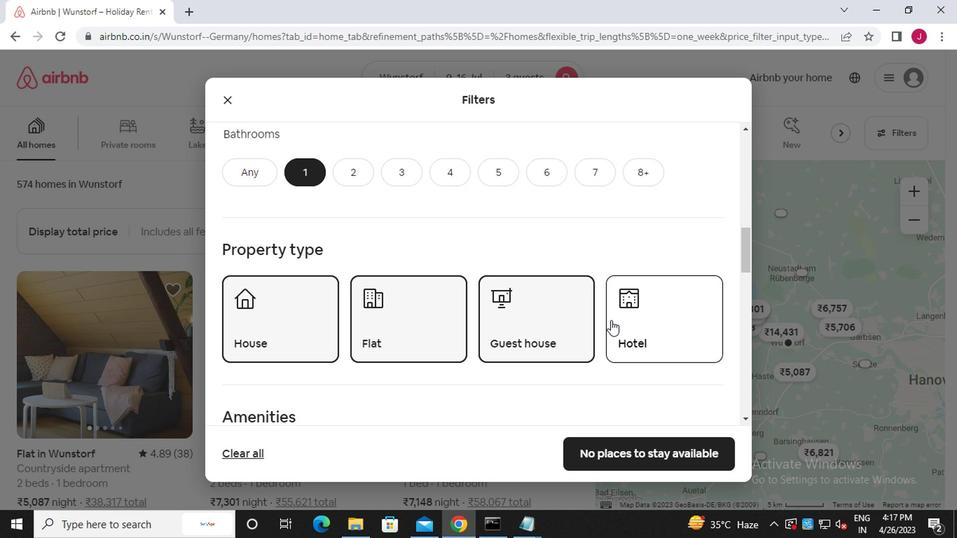 
Action: Mouse scrolled (607, 321) with delta (0, 0)
Screenshot: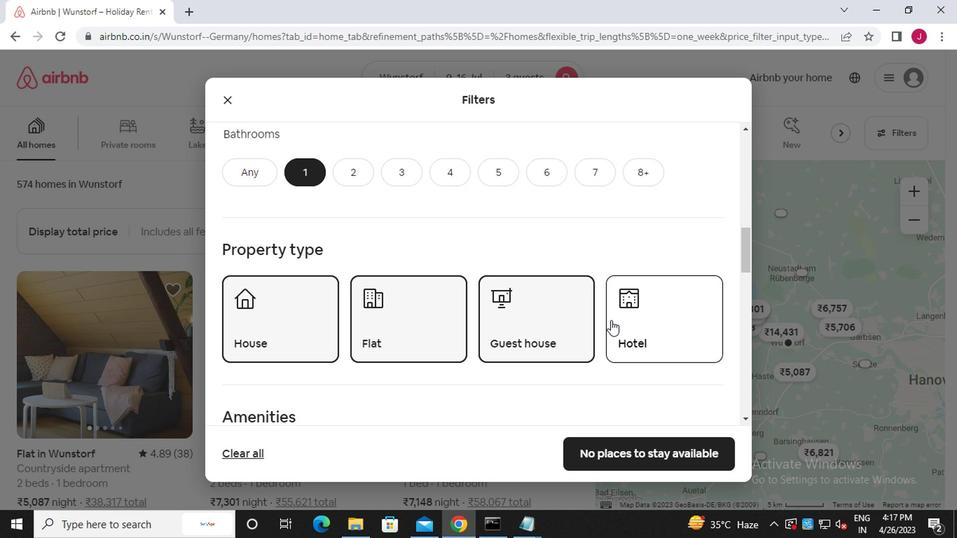 
Action: Mouse scrolled (607, 321) with delta (0, 0)
Screenshot: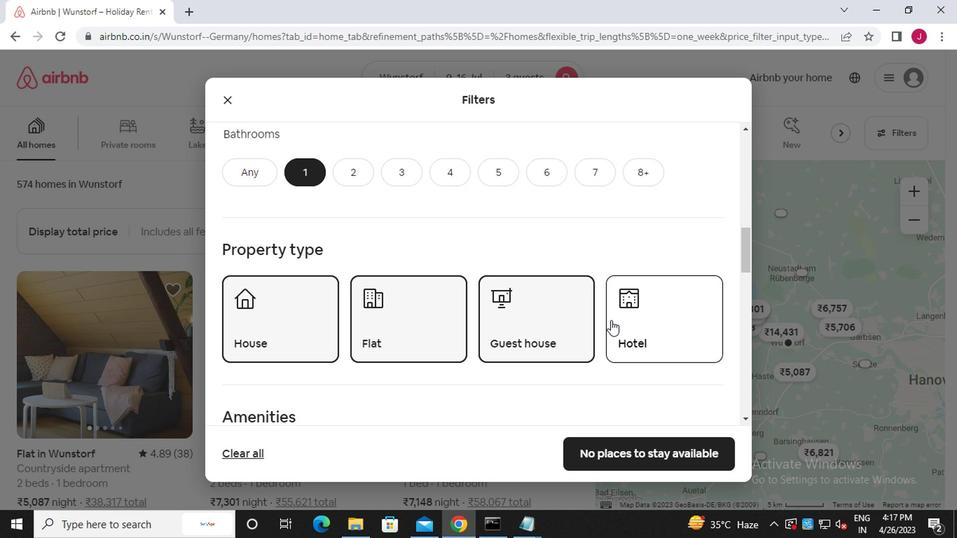 
Action: Mouse moved to (693, 393)
Screenshot: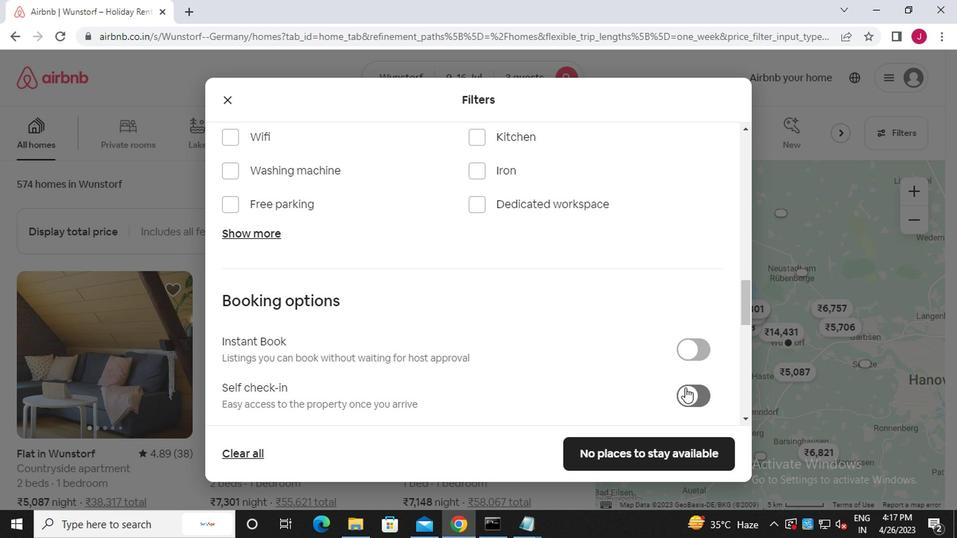 
Action: Mouse pressed left at (693, 393)
Screenshot: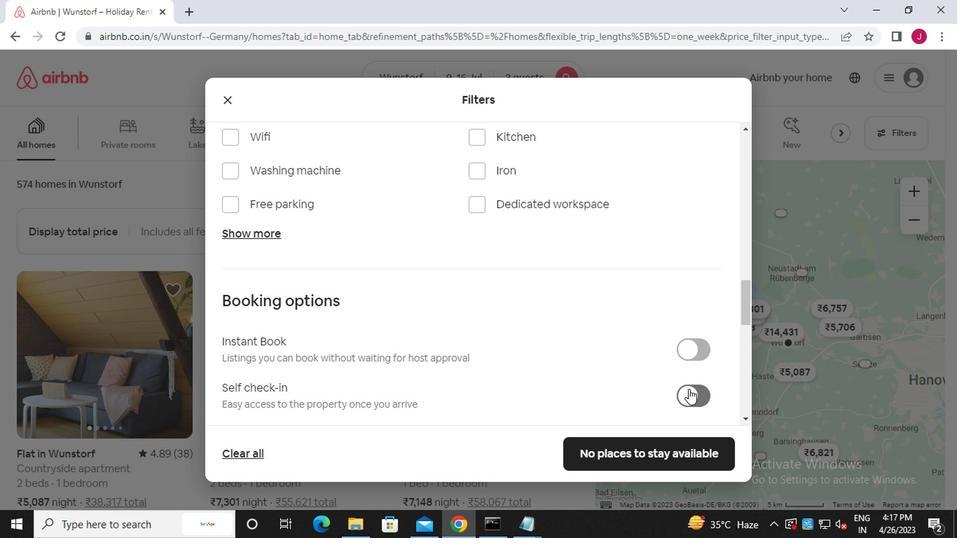 
Action: Mouse moved to (478, 307)
Screenshot: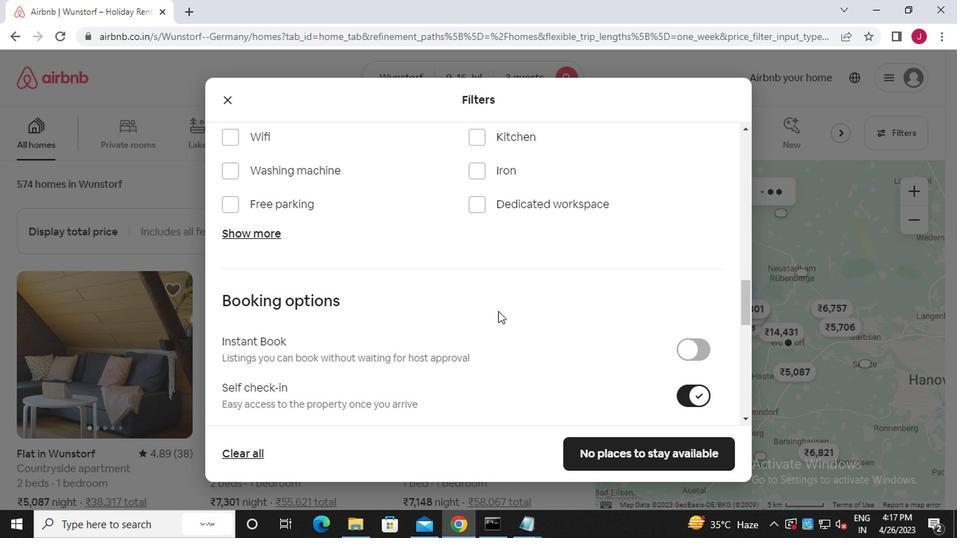 
Action: Mouse scrolled (478, 307) with delta (0, 0)
Screenshot: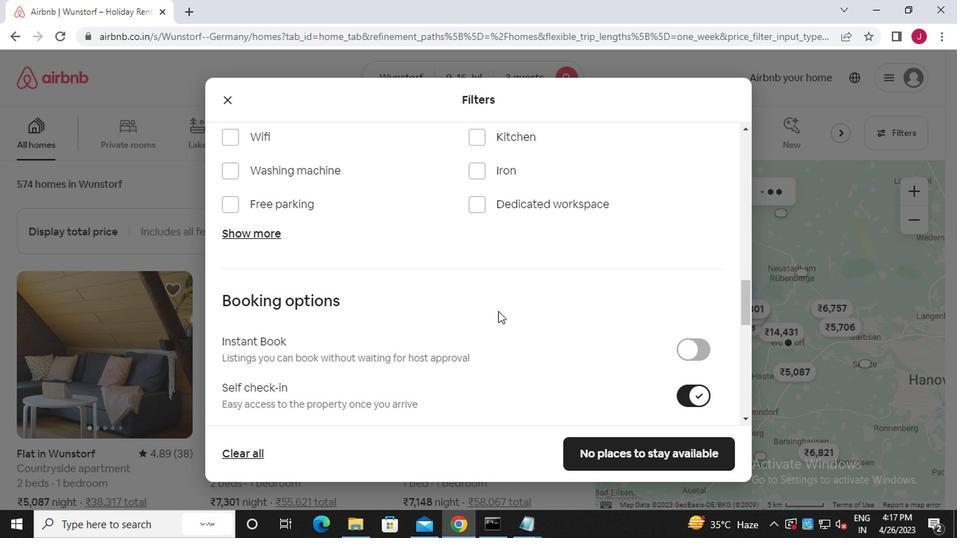 
Action: Mouse moved to (478, 307)
Screenshot: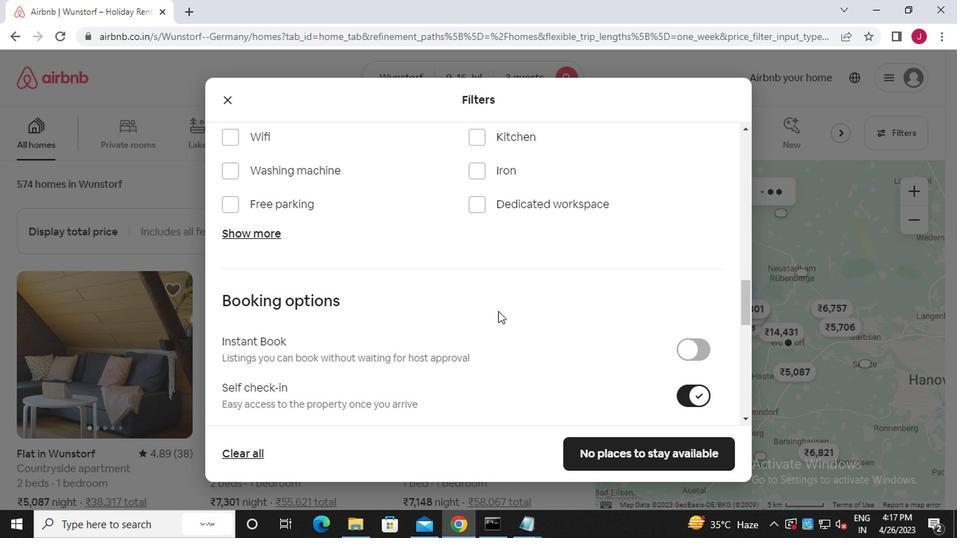 
Action: Mouse scrolled (478, 307) with delta (0, 0)
Screenshot: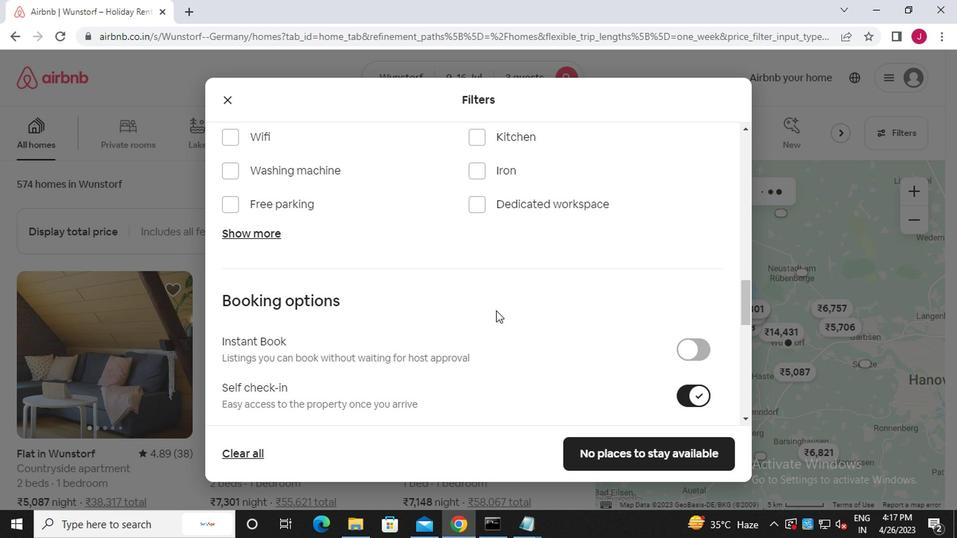 
Action: Mouse moved to (477, 307)
Screenshot: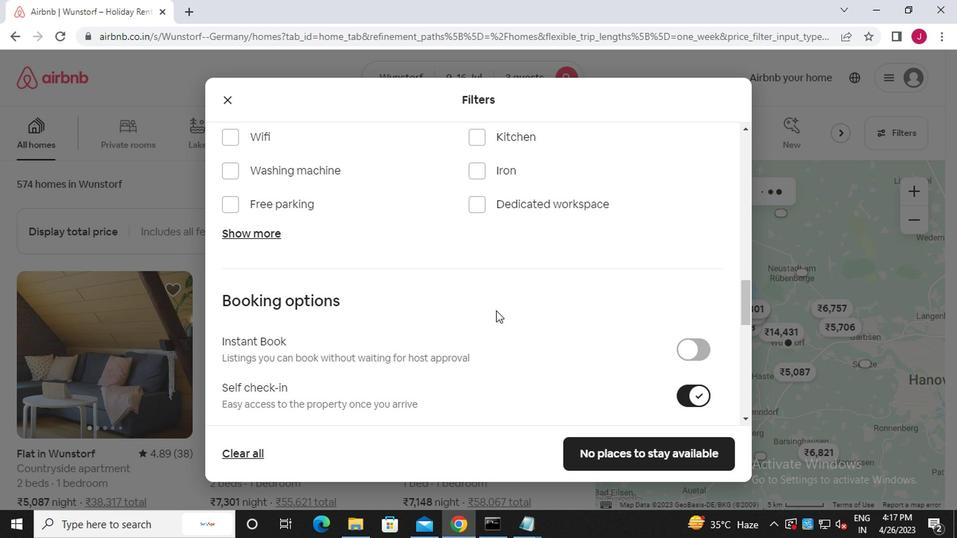 
Action: Mouse scrolled (477, 307) with delta (0, 0)
Screenshot: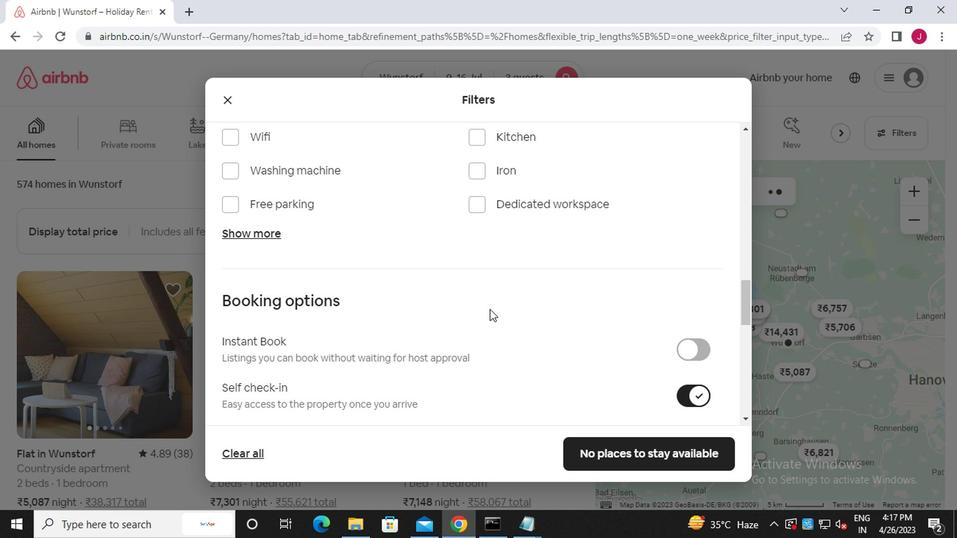 
Action: Mouse moved to (476, 307)
Screenshot: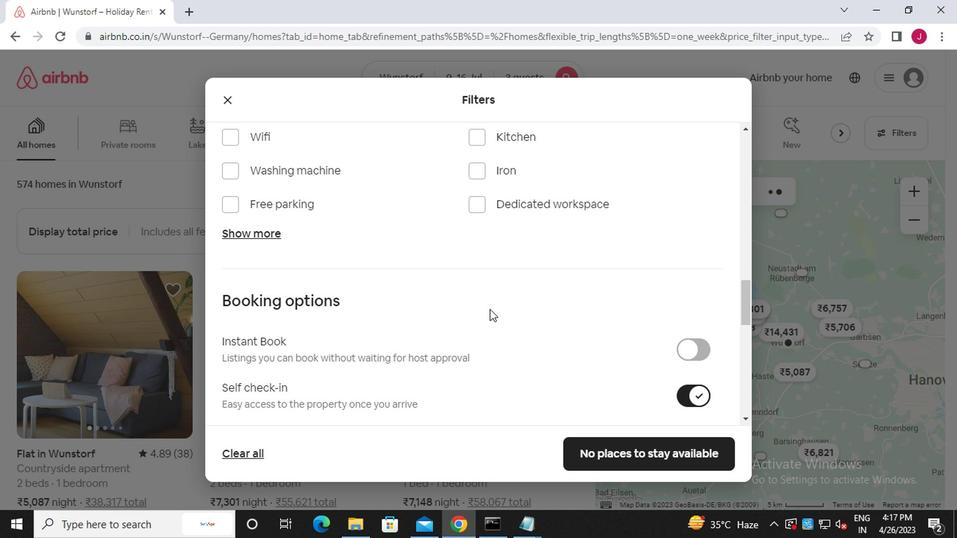 
Action: Mouse scrolled (476, 307) with delta (0, 0)
Screenshot: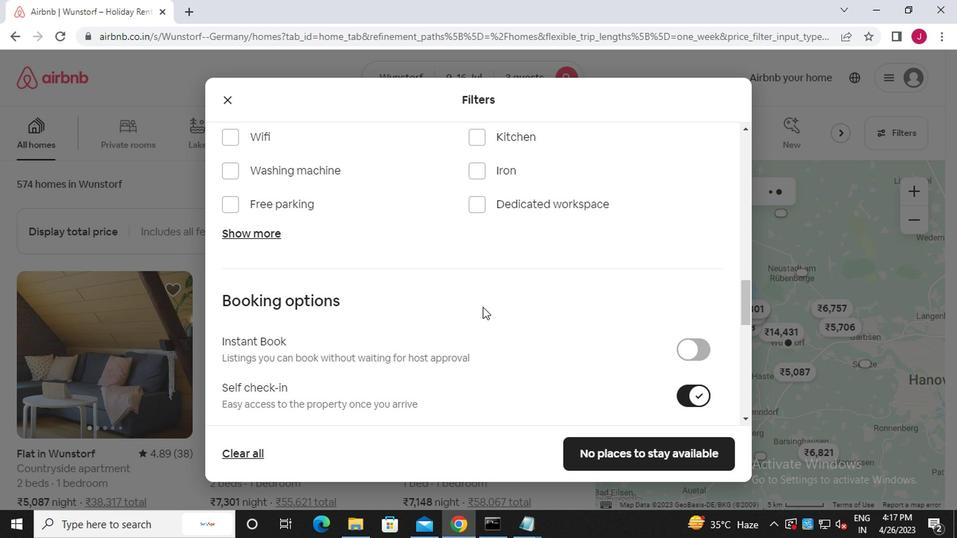 
Action: Mouse moved to (476, 307)
Screenshot: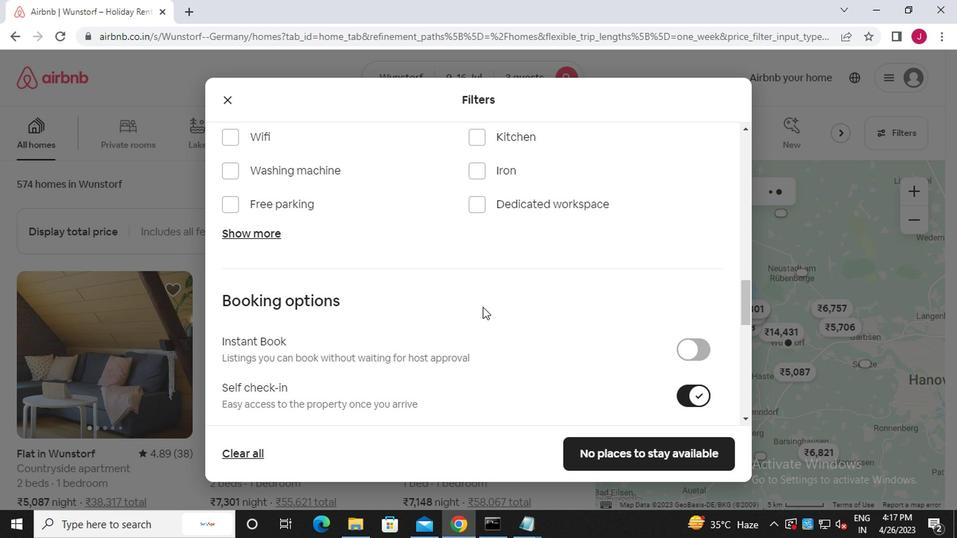 
Action: Mouse scrolled (476, 307) with delta (0, 0)
Screenshot: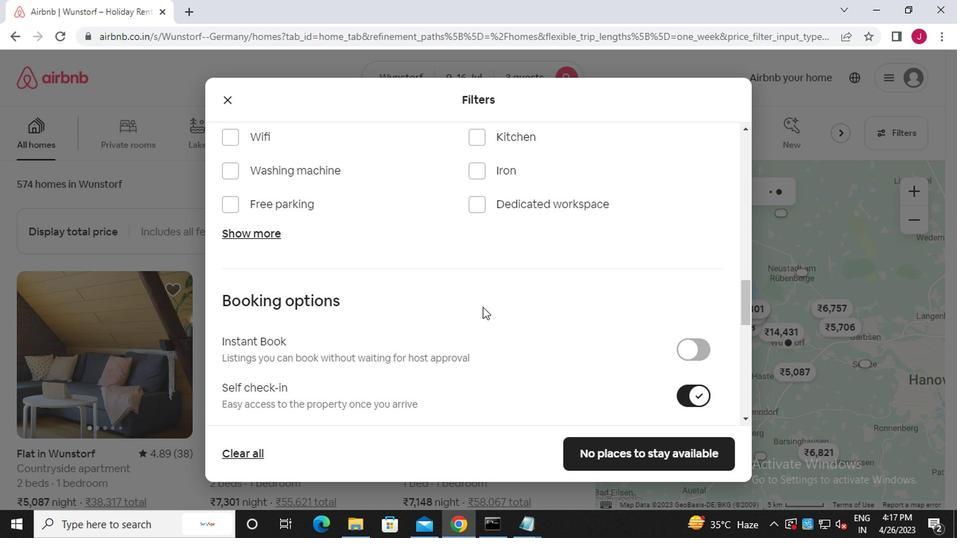 
Action: Mouse moved to (475, 307)
Screenshot: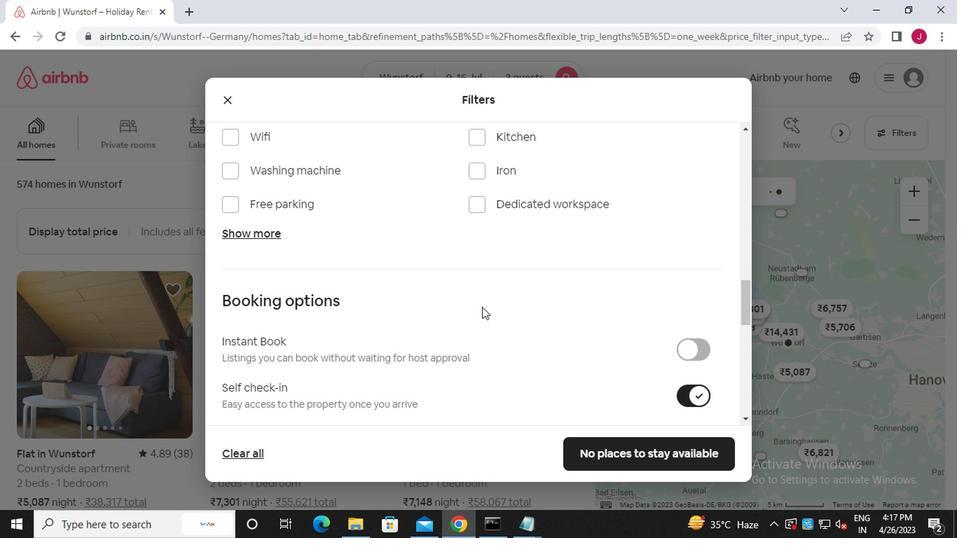
Action: Mouse scrolled (475, 307) with delta (0, 0)
Screenshot: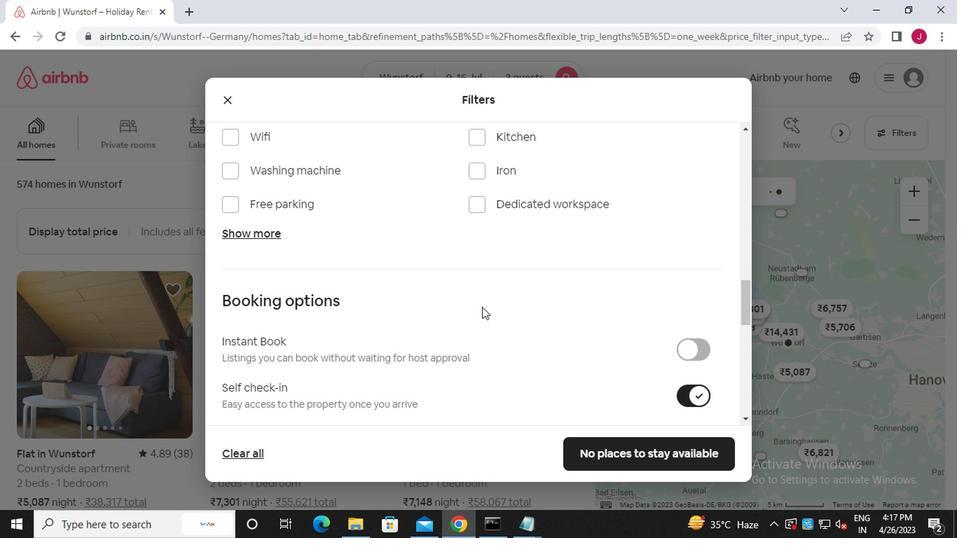 
Action: Mouse moved to (474, 307)
Screenshot: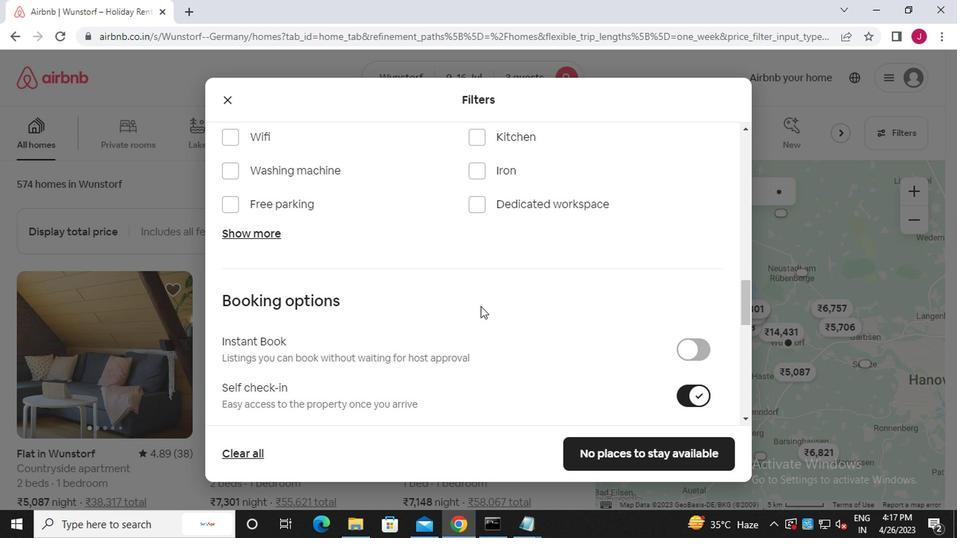 
Action: Mouse scrolled (474, 307) with delta (0, 0)
Screenshot: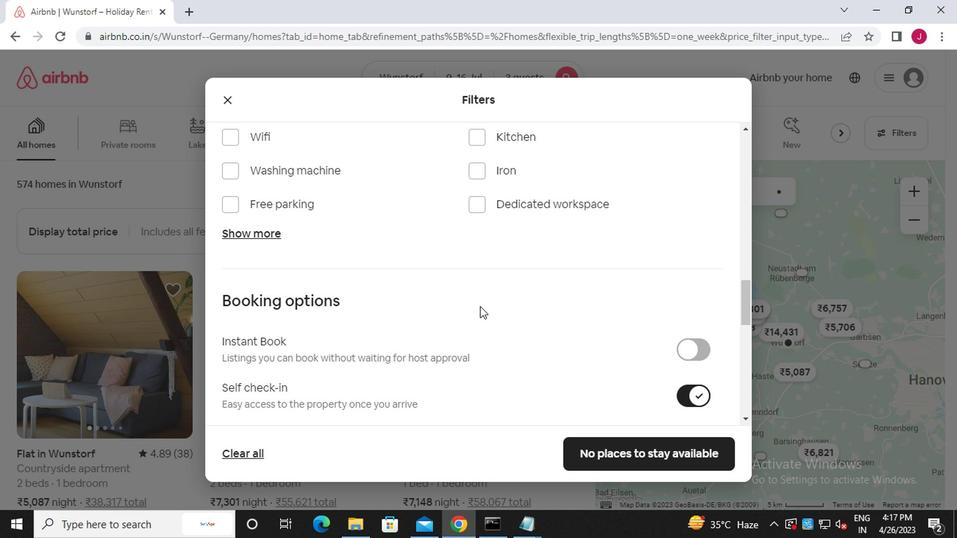 
Action: Mouse moved to (331, 312)
Screenshot: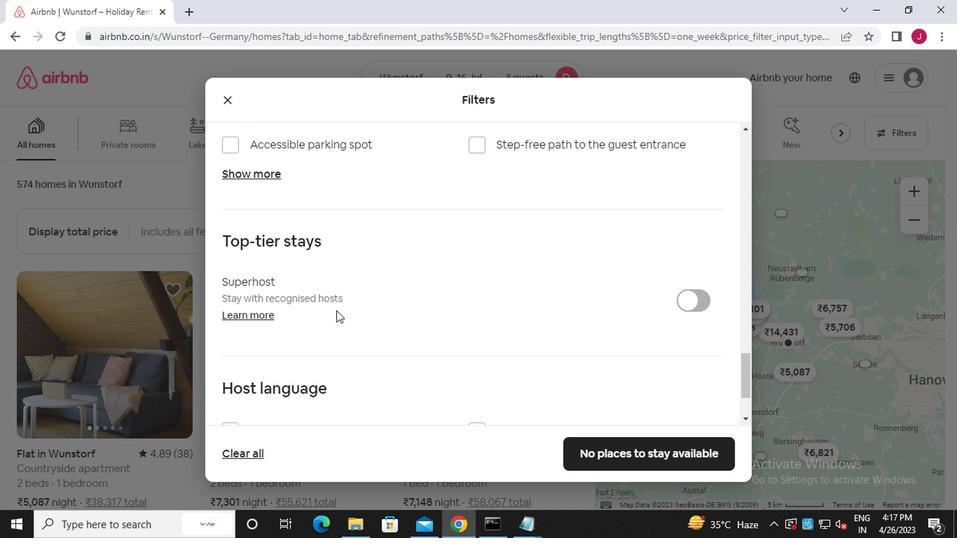 
Action: Mouse scrolled (331, 311) with delta (0, 0)
Screenshot: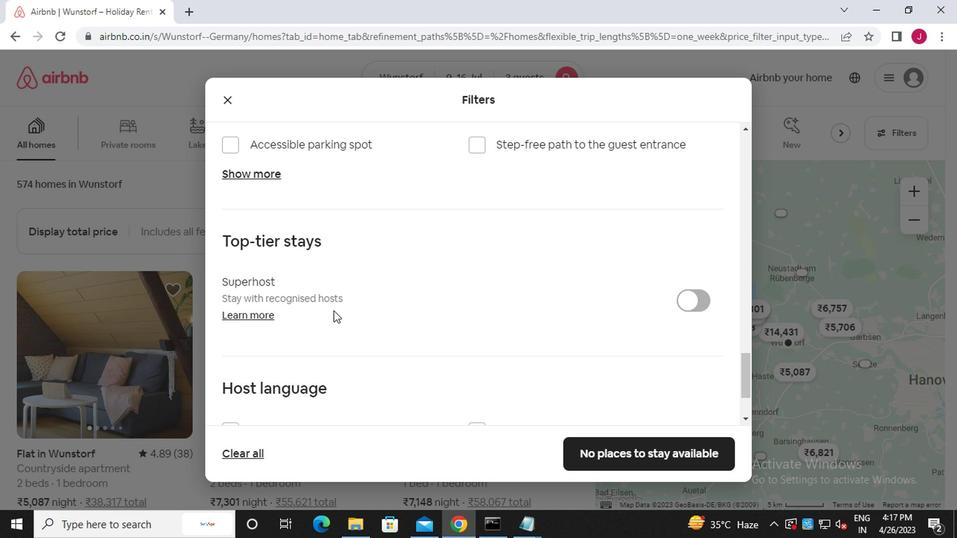 
Action: Mouse scrolled (331, 311) with delta (0, 0)
Screenshot: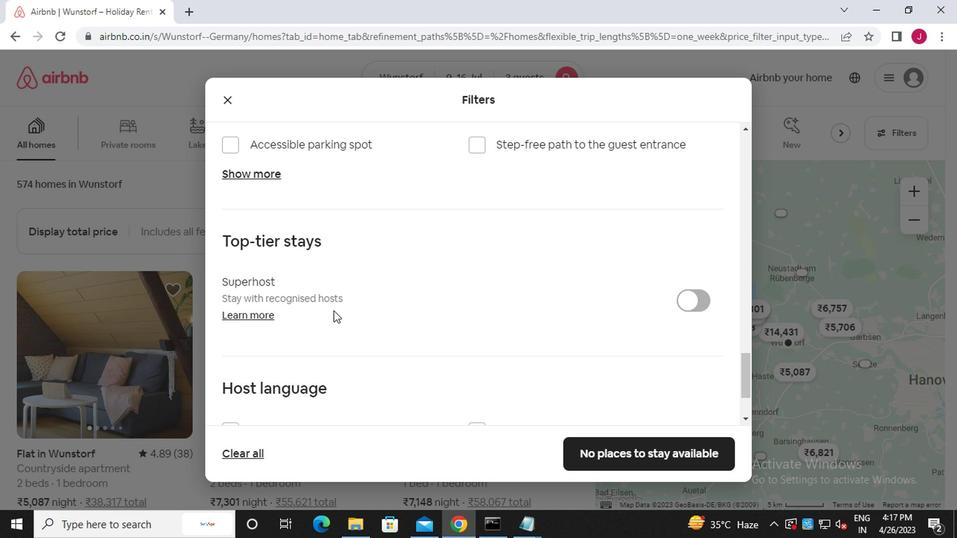 
Action: Mouse scrolled (331, 311) with delta (0, 0)
Screenshot: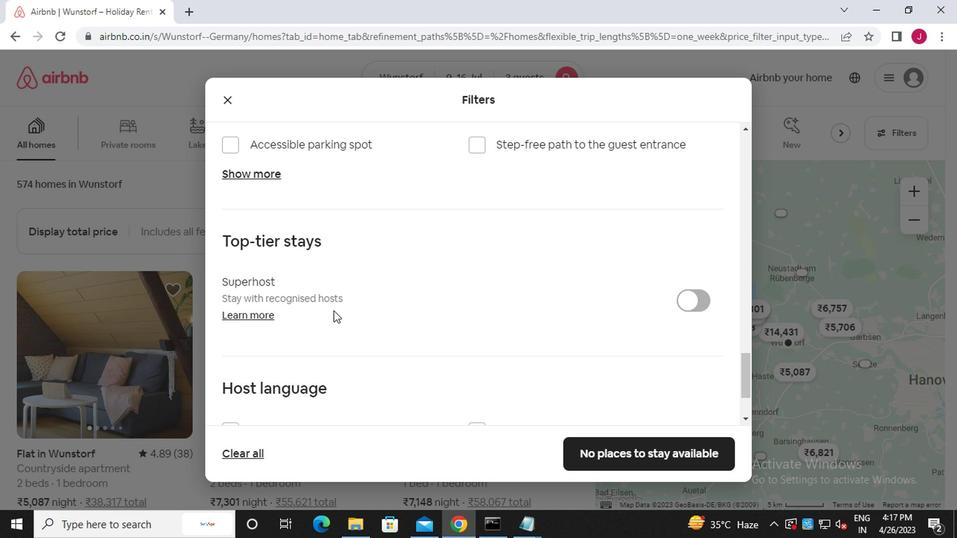 
Action: Mouse moved to (232, 326)
Screenshot: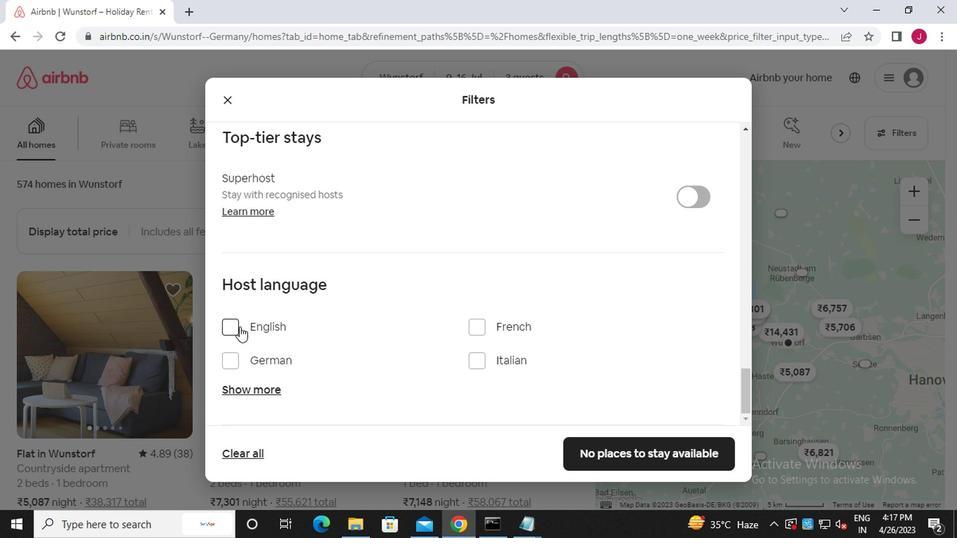 
Action: Mouse pressed left at (232, 326)
Screenshot: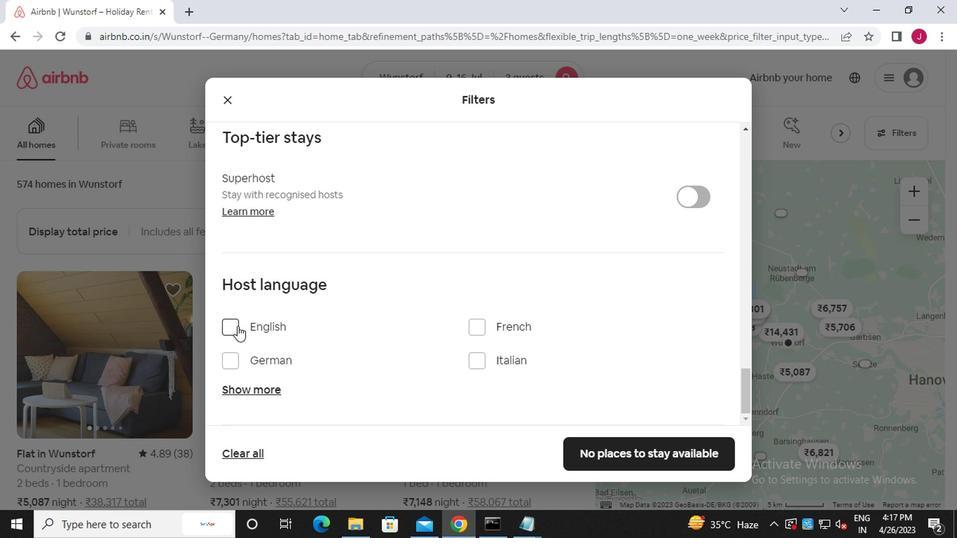 
Action: Mouse moved to (622, 460)
Screenshot: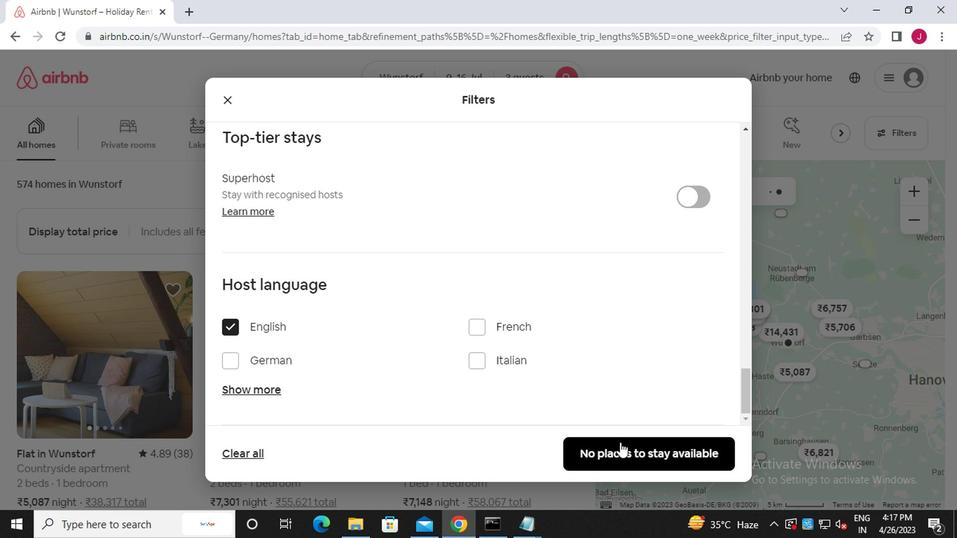 
Action: Mouse pressed left at (622, 460)
Screenshot: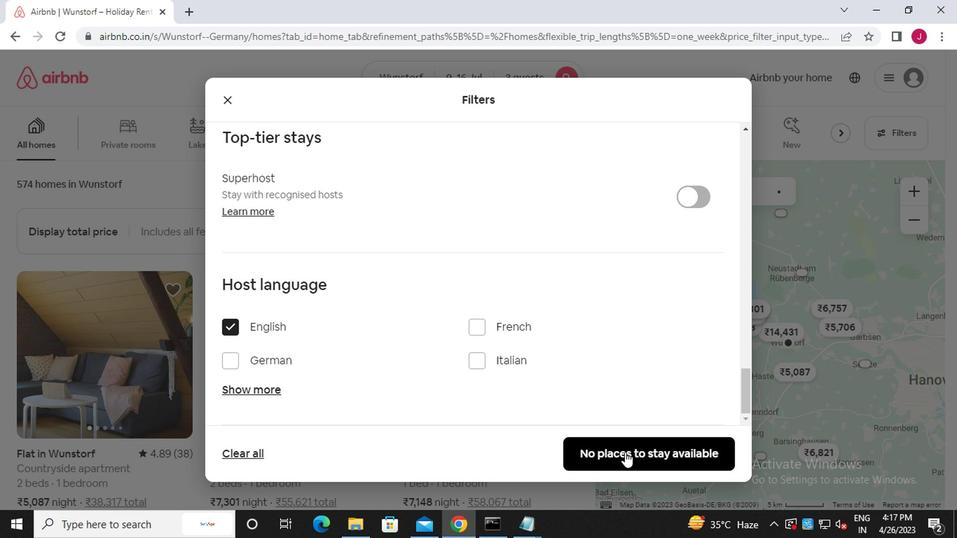 
Action: Mouse moved to (616, 457)
Screenshot: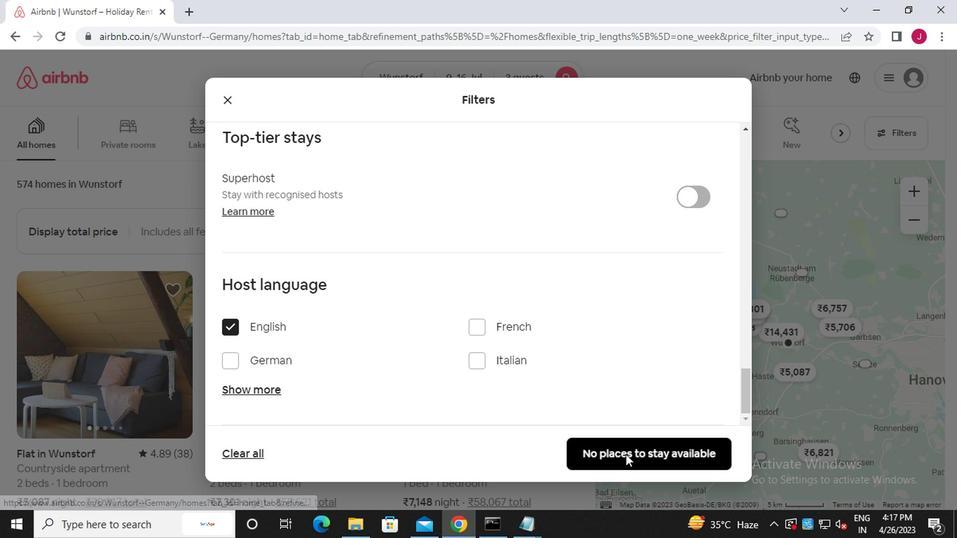 
